 Task: Send an email with the signature Isaiah Carter with the subject Request for a payment extension and the message I need your assistance in finalizing the scope of the project. from softage.5@softage.net to softage.3@softage.net and move the email from Sent Items to the folder Christmas lists
Action: Mouse moved to (666, 89)
Screenshot: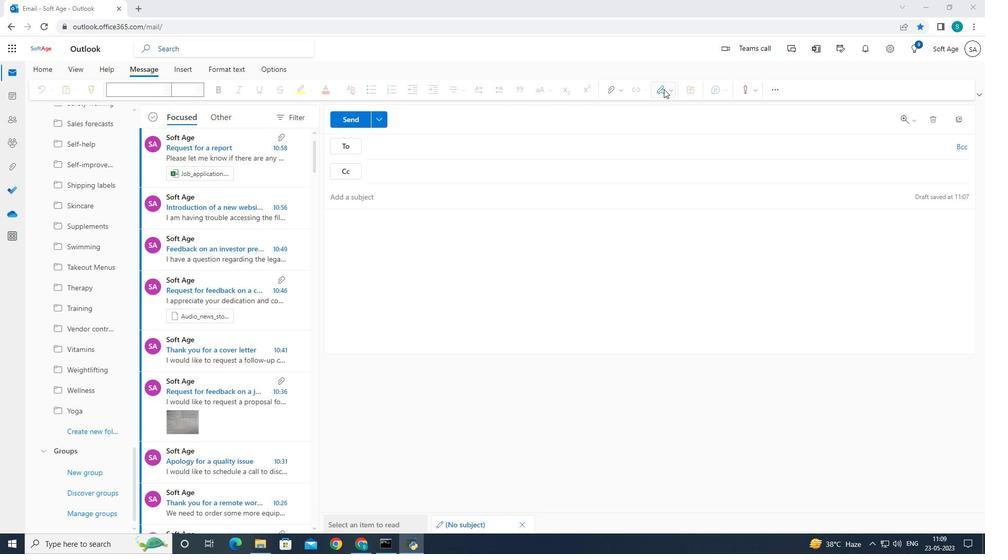 
Action: Mouse pressed left at (666, 89)
Screenshot: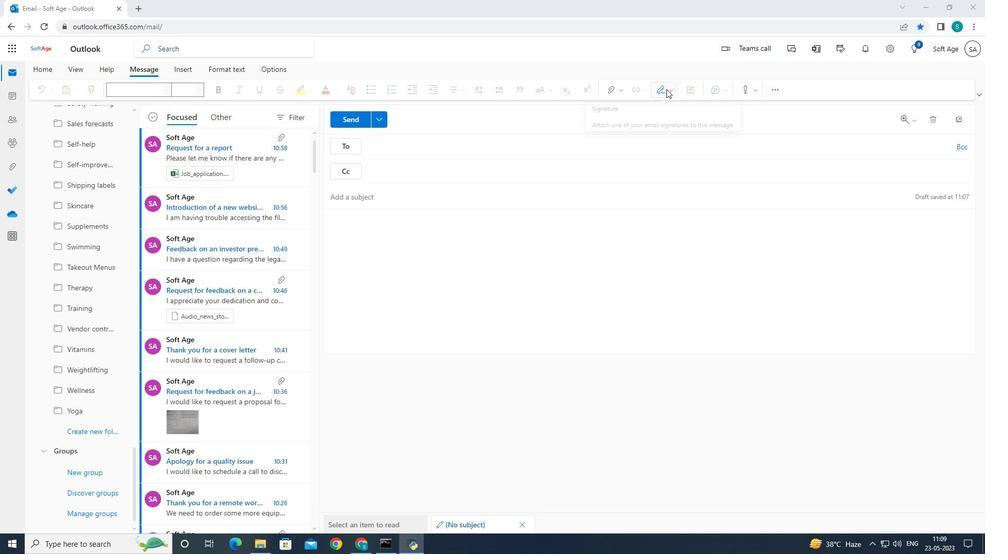 
Action: Mouse moved to (647, 133)
Screenshot: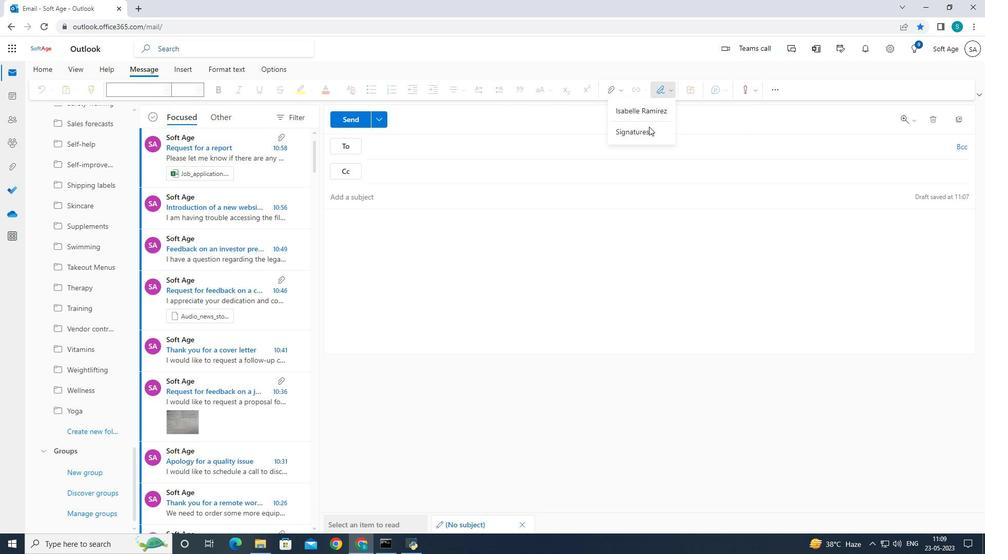 
Action: Mouse pressed left at (647, 133)
Screenshot: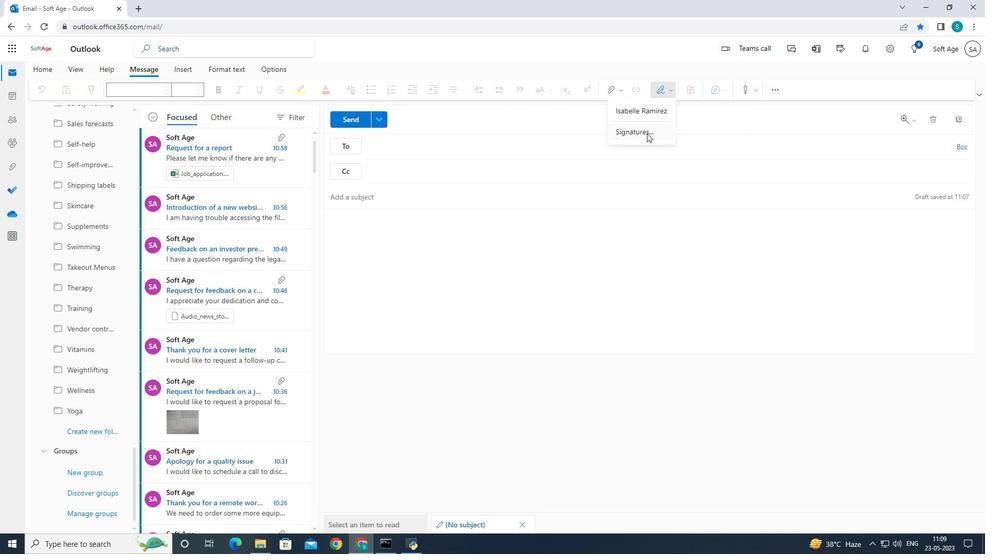 
Action: Mouse moved to (645, 168)
Screenshot: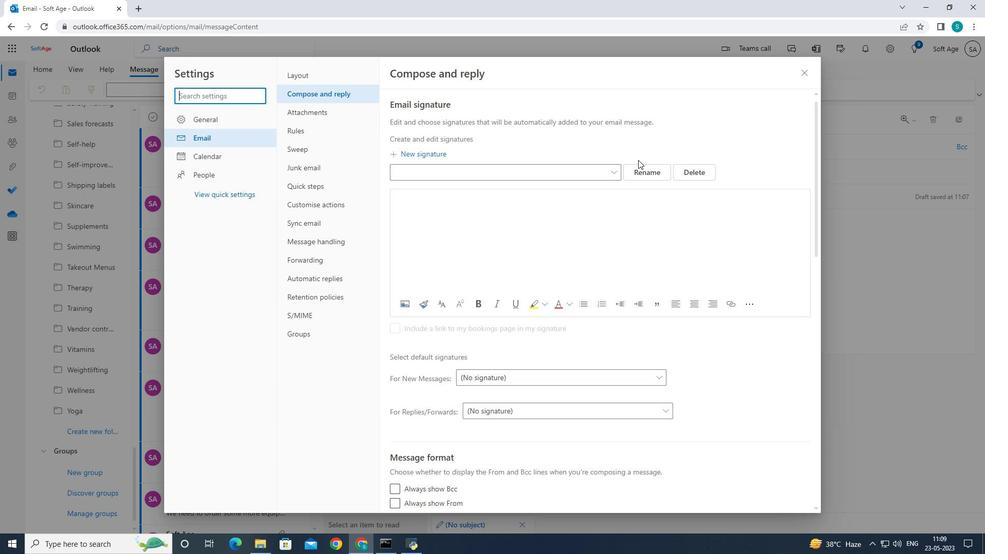 
Action: Mouse pressed left at (645, 168)
Screenshot: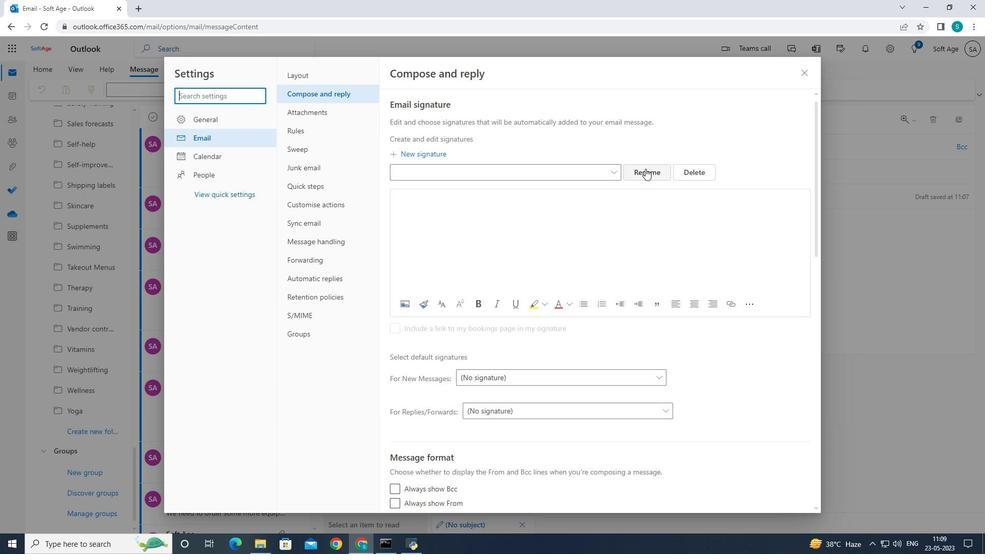 
Action: Mouse moved to (586, 173)
Screenshot: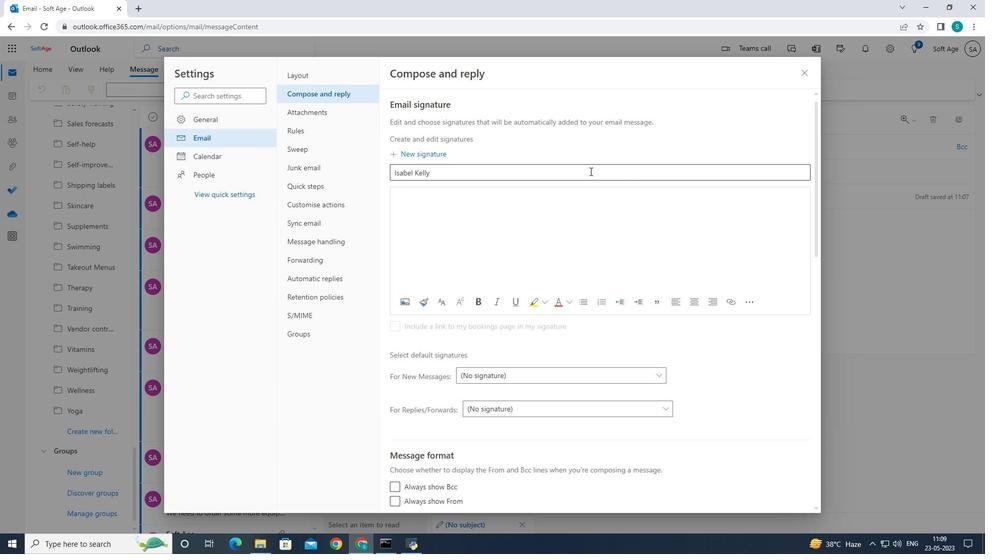 
Action: Mouse pressed left at (586, 173)
Screenshot: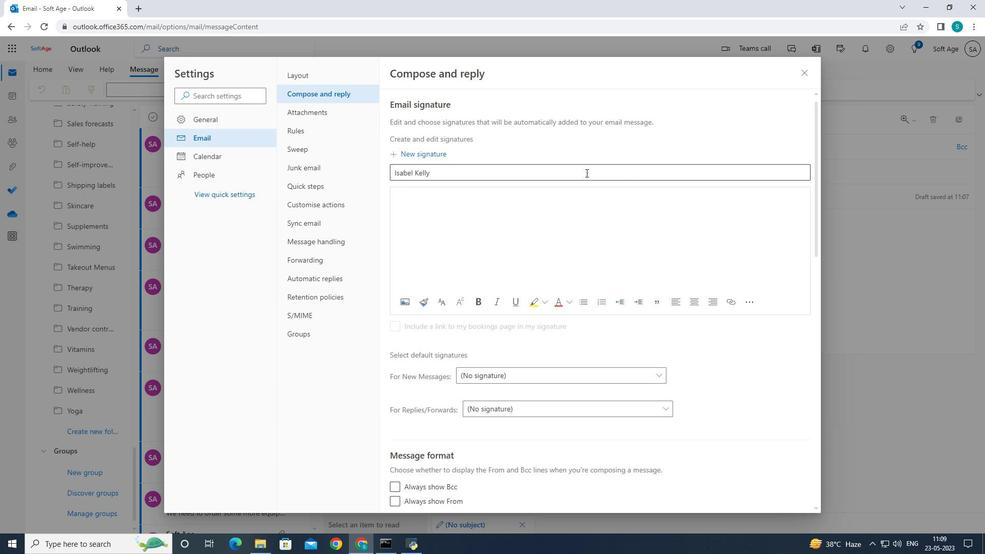 
Action: Key pressed <Key.backspace><Key.backspace><Key.backspace><Key.backspace><Key.backspace><Key.backspace><Key.backspace><Key.backspace><Key.backspace><Key.backspace><Key.backspace><Key.backspace><Key.backspace><Key.backspace><Key.backspace><Key.backspace><Key.backspace><Key.backspace><Key.backspace><Key.backspace><Key.caps_lock><Key.caps_lock><Key.caps_lock><Key.caps_lock>i<Key.backspace><Key.caps_lock>ISAIAH<Key.space><Key.caps_lock>carter<Key.left><Key.left><Key.left><Key.left><Key.left><Key.backspace><Key.caps_lock>C<Key.caps_lock><Key.left><Key.left><Key.backspace><Key.backspace><Key.backspace><Key.backspace><Key.backspace>saiah
Screenshot: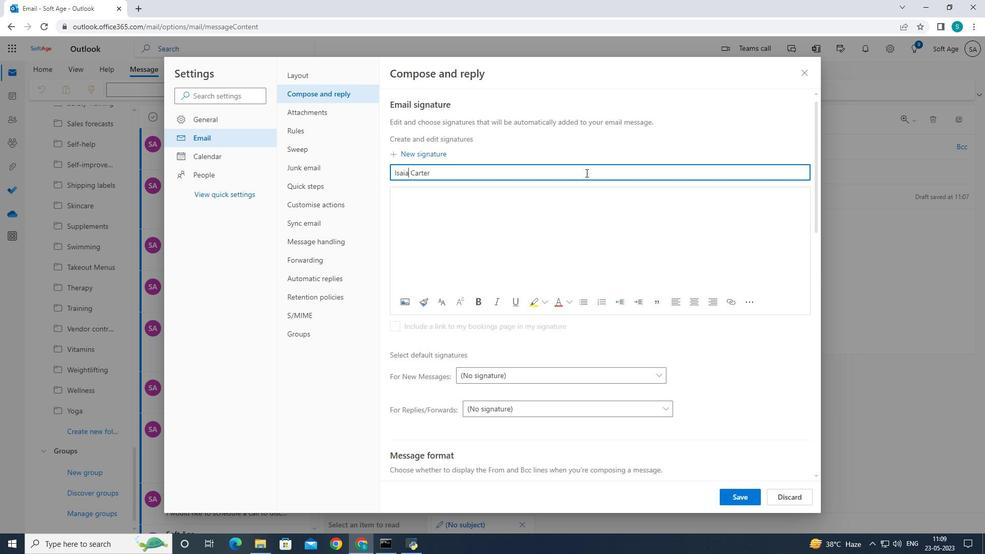 
Action: Mouse moved to (510, 226)
Screenshot: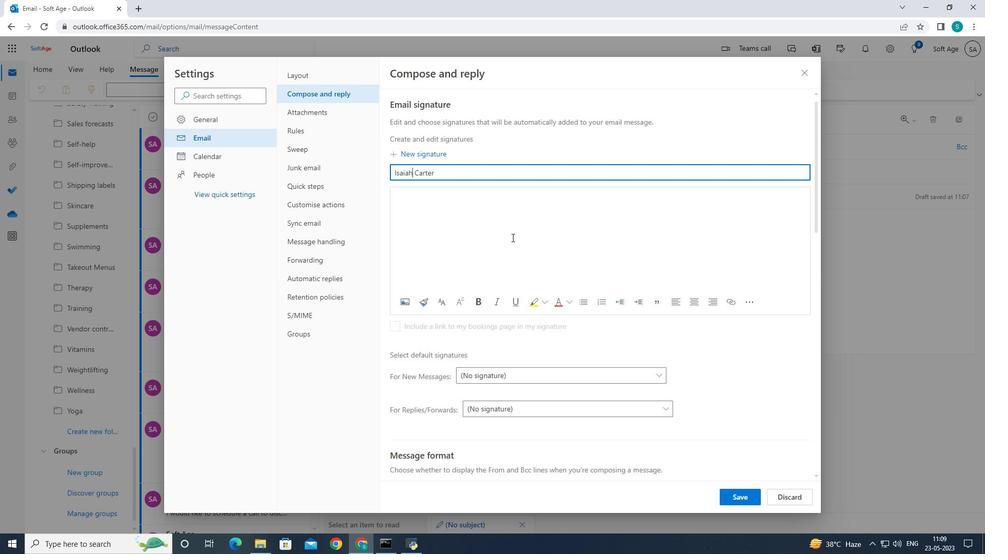 
Action: Mouse pressed left at (510, 226)
Screenshot: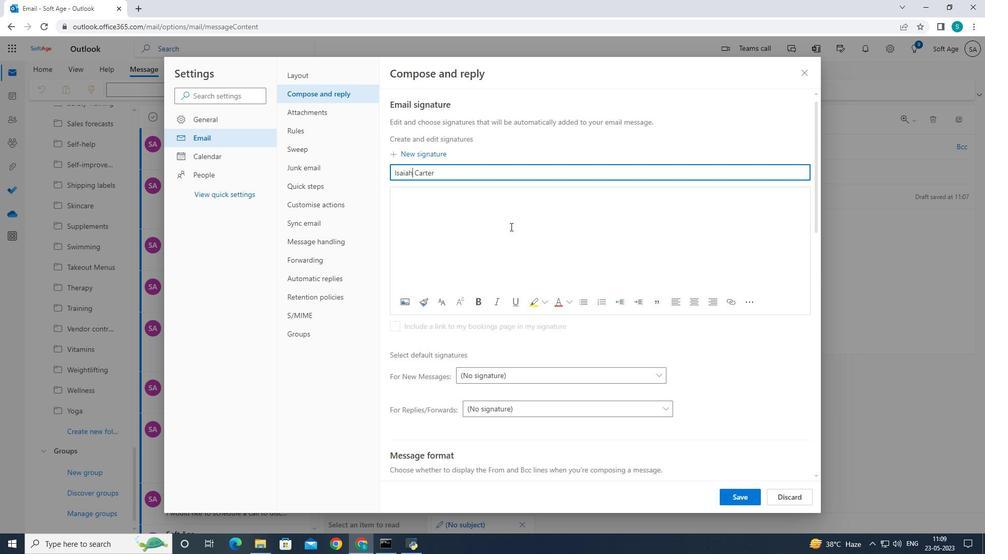 
Action: Mouse moved to (531, 213)
Screenshot: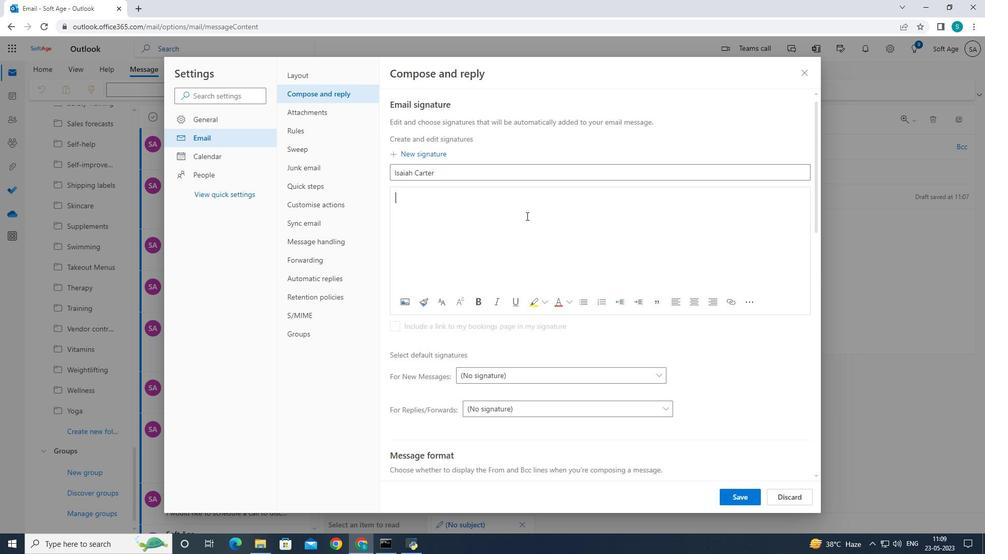 
Action: Key pressed <Key.caps_lock>I<Key.caps_lock>saiah<Key.space><Key.caps_lock>C<Key.caps_lock>arter
Screenshot: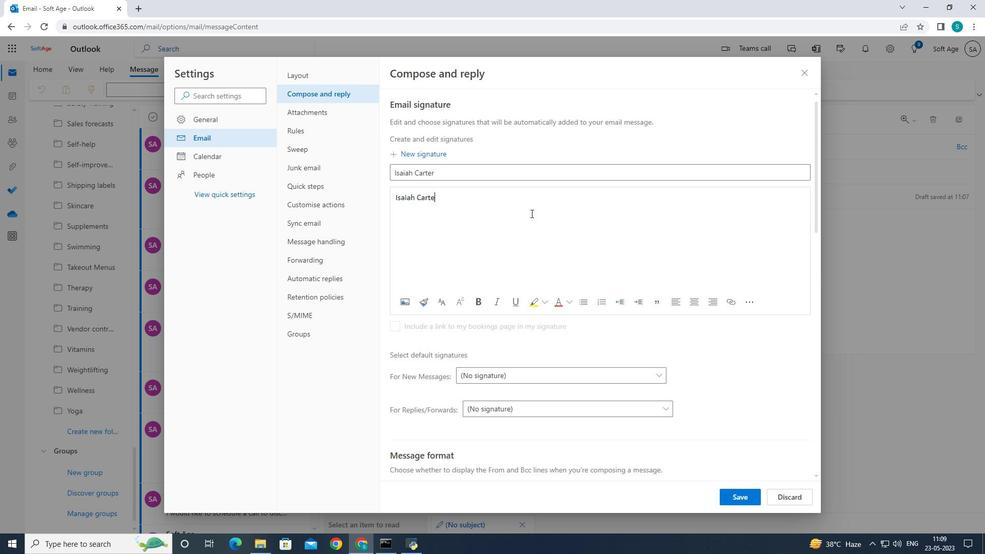 
Action: Mouse moved to (746, 505)
Screenshot: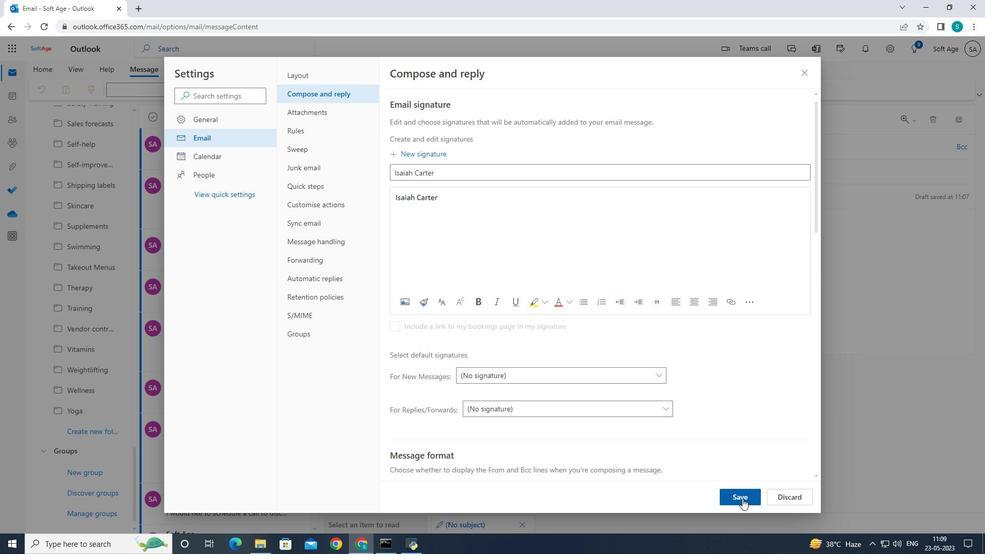 
Action: Mouse pressed left at (746, 505)
Screenshot: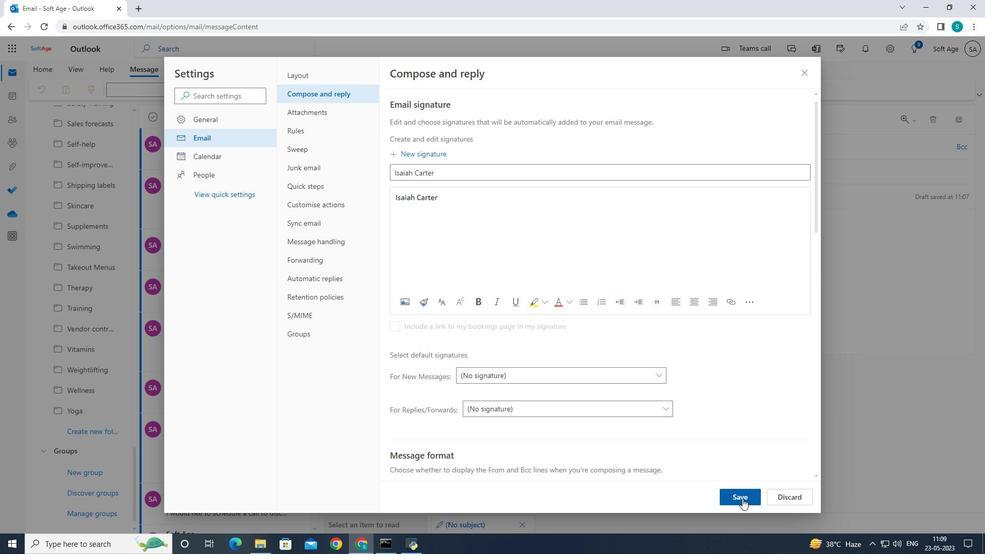 
Action: Mouse moved to (808, 77)
Screenshot: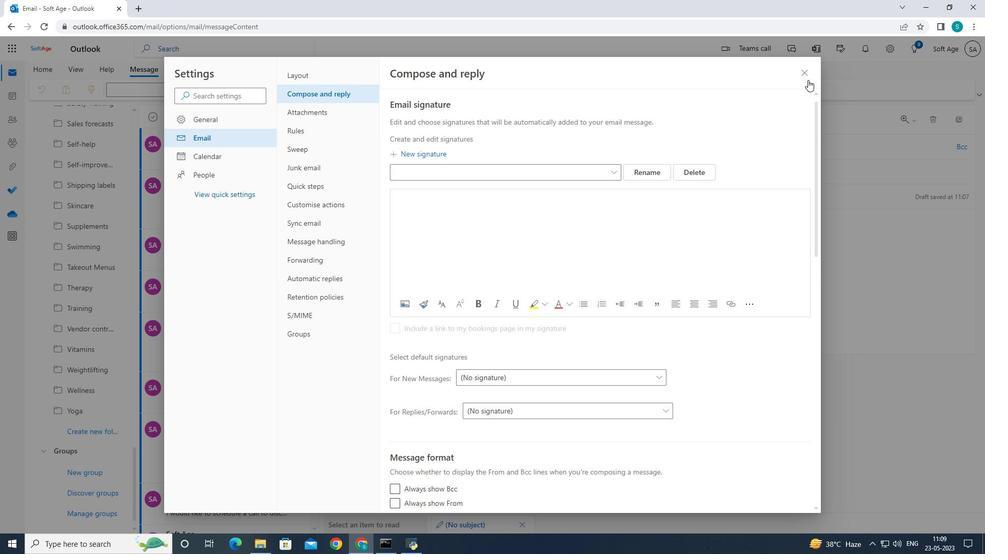 
Action: Mouse pressed left at (808, 77)
Screenshot: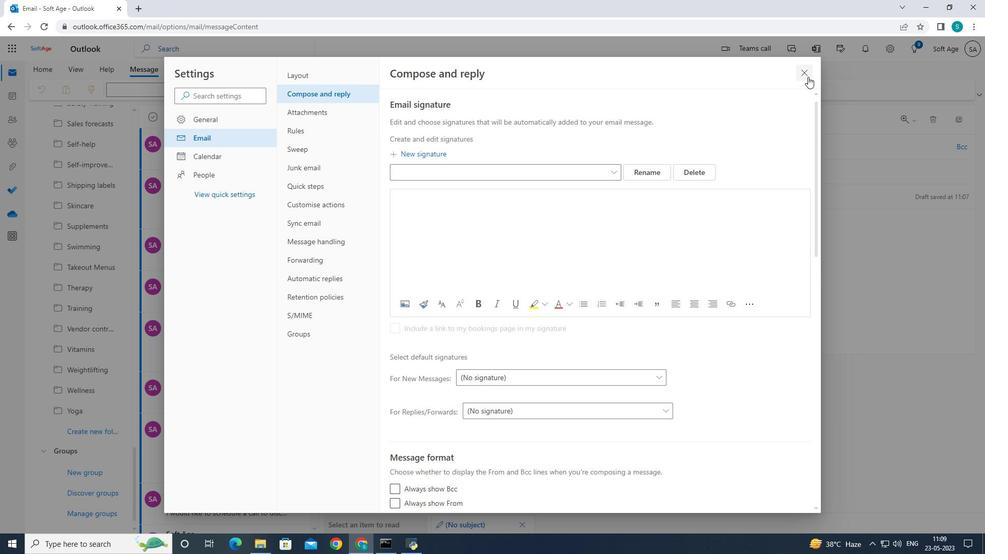 
Action: Mouse moved to (470, 201)
Screenshot: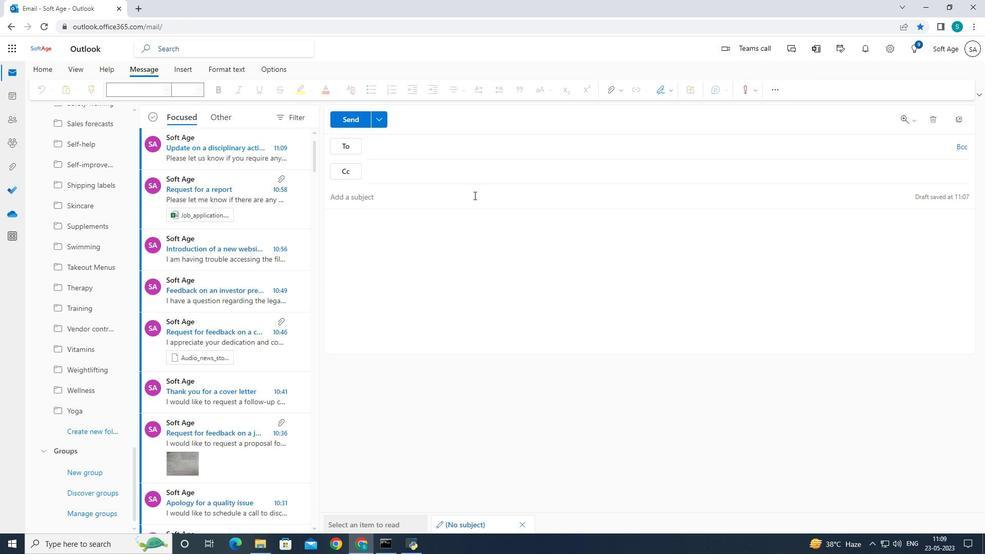 
Action: Mouse pressed left at (470, 201)
Screenshot: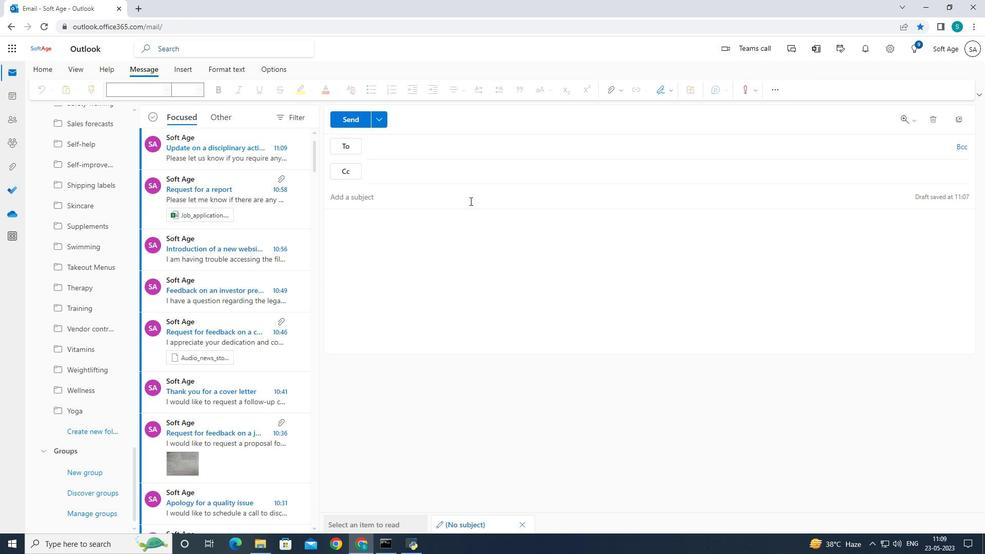 
Action: Mouse moved to (579, 183)
Screenshot: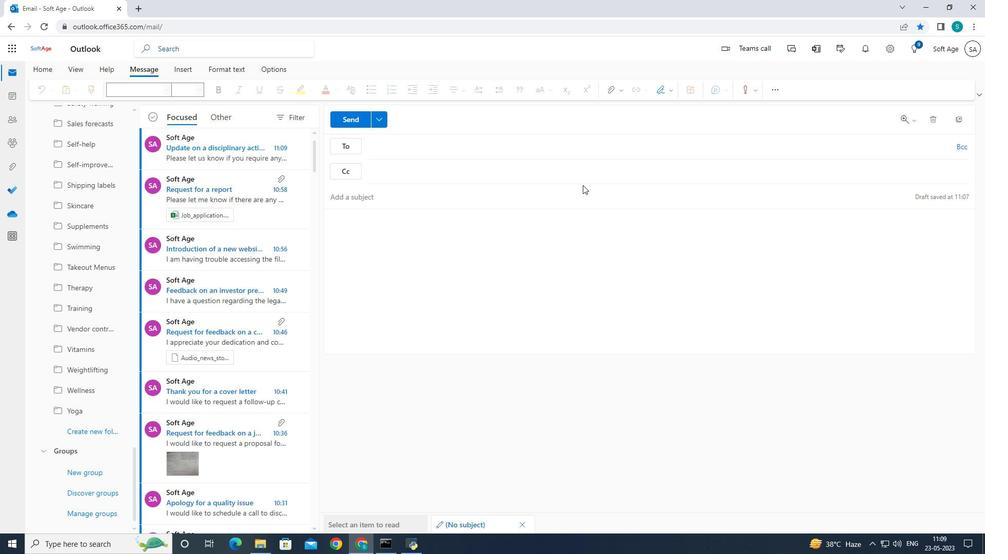 
Action: Key pressed <Key.shift>Request<Key.space>for<Key.space>a<Key.space>payment<Key.space>extenso<Key.backspace>ion<Key.space>
Screenshot: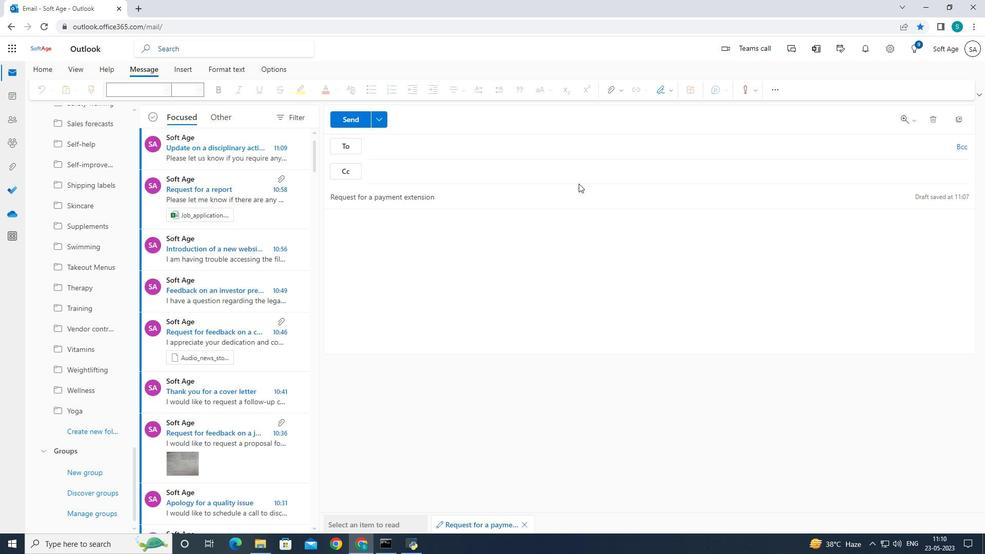 
Action: Mouse moved to (499, 227)
Screenshot: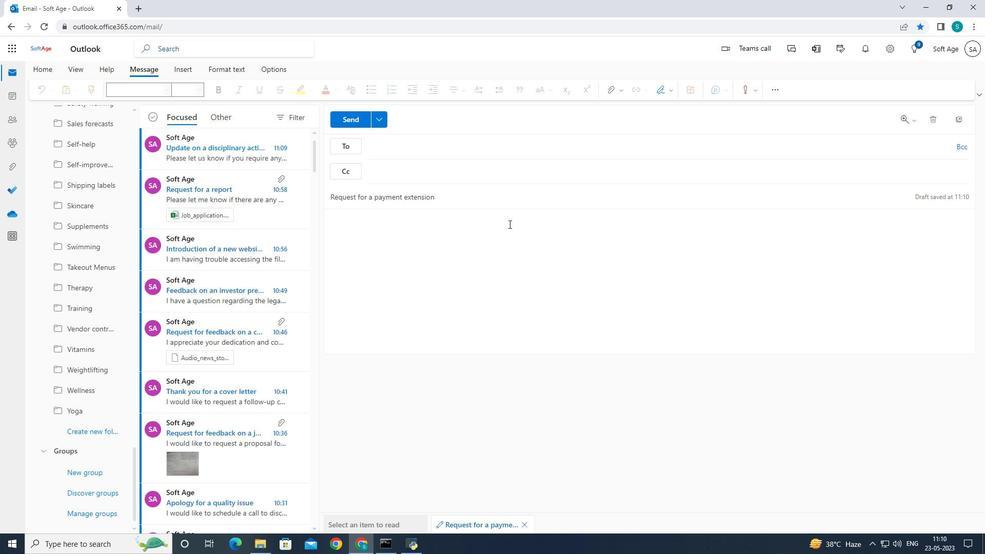 
Action: Mouse pressed left at (499, 227)
Screenshot: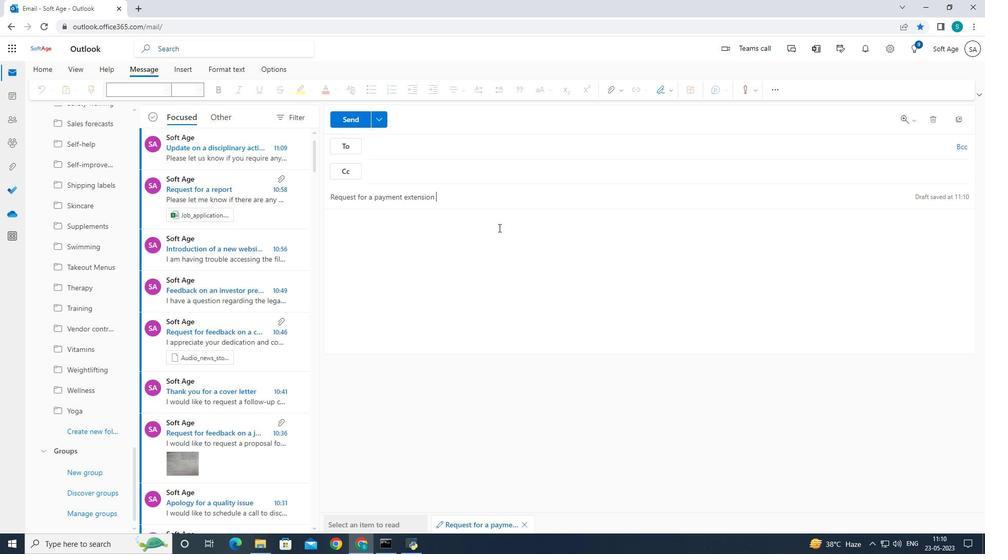 
Action: Mouse moved to (670, 87)
Screenshot: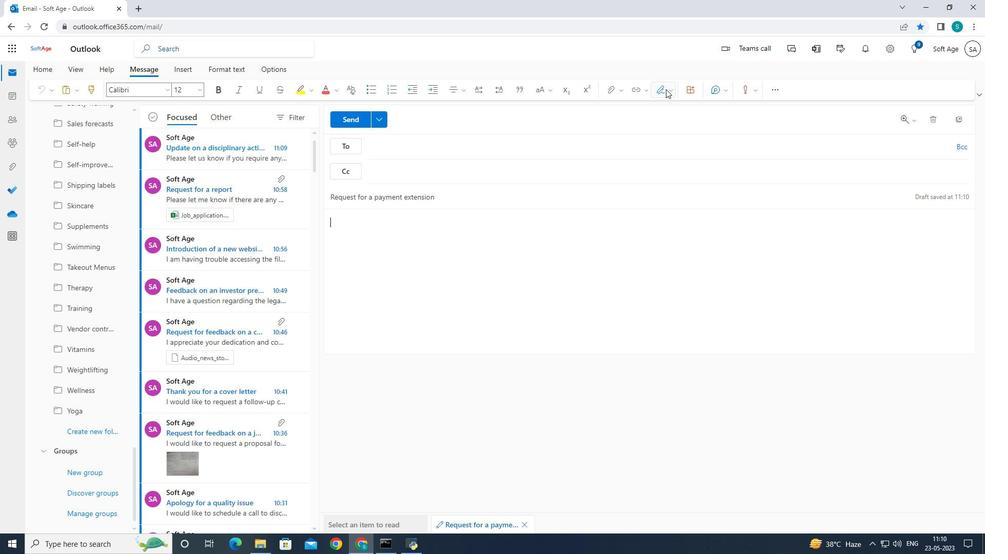 
Action: Mouse pressed left at (670, 87)
Screenshot: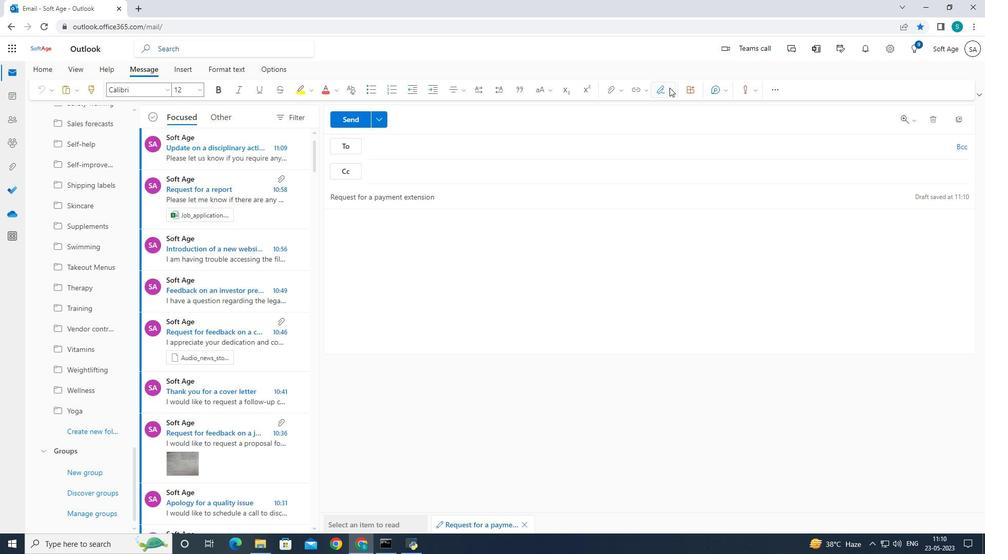 
Action: Mouse moved to (649, 115)
Screenshot: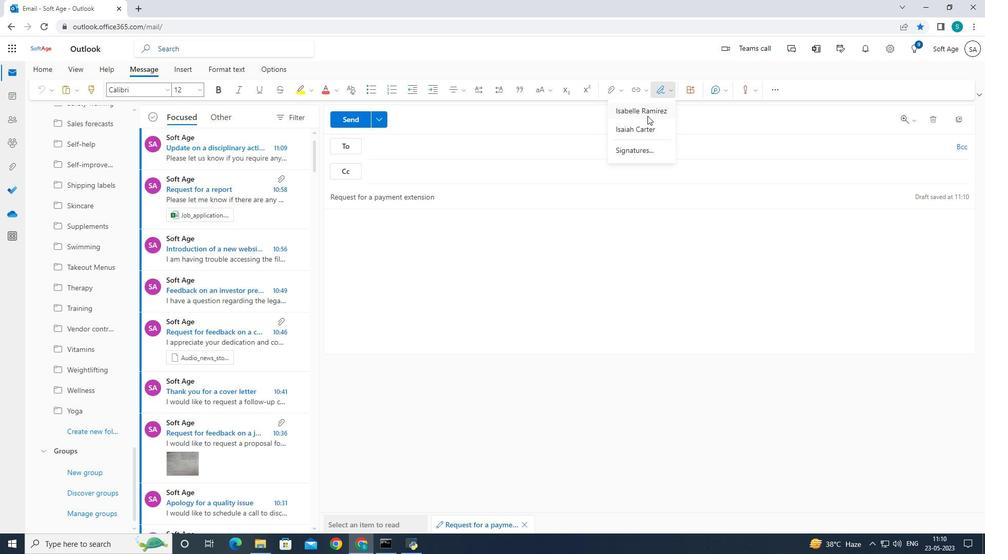 
Action: Mouse pressed left at (649, 115)
Screenshot: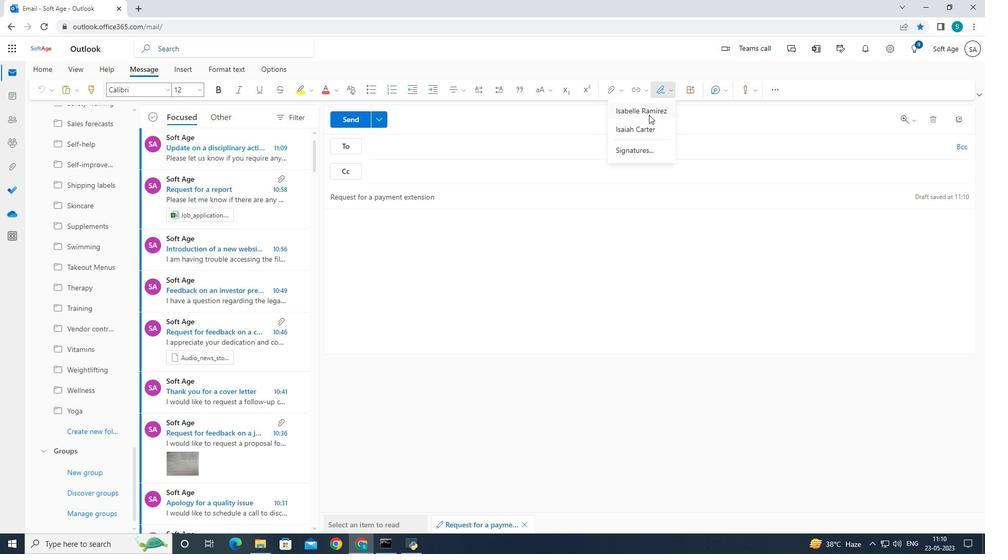 
Action: Mouse moved to (675, 93)
Screenshot: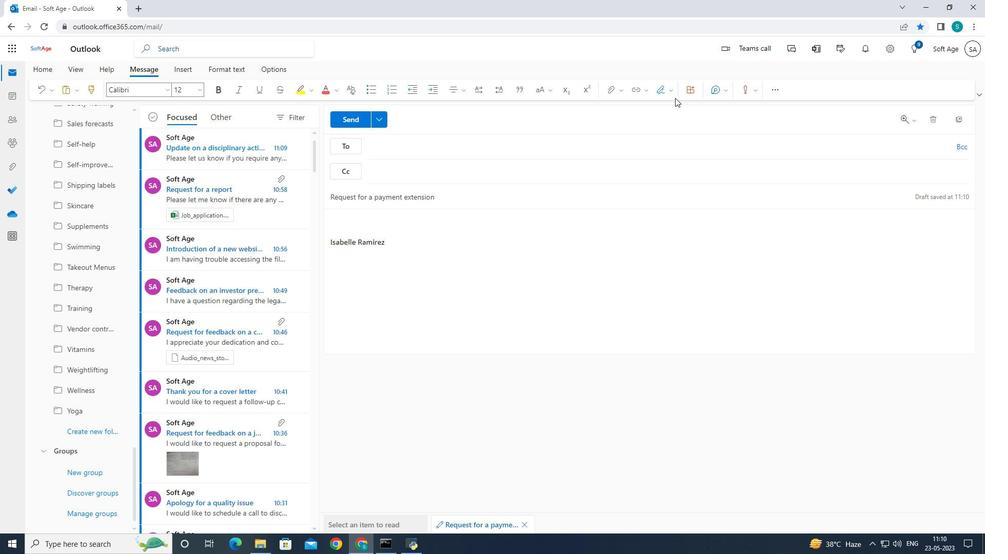 
Action: Mouse pressed left at (675, 93)
Screenshot: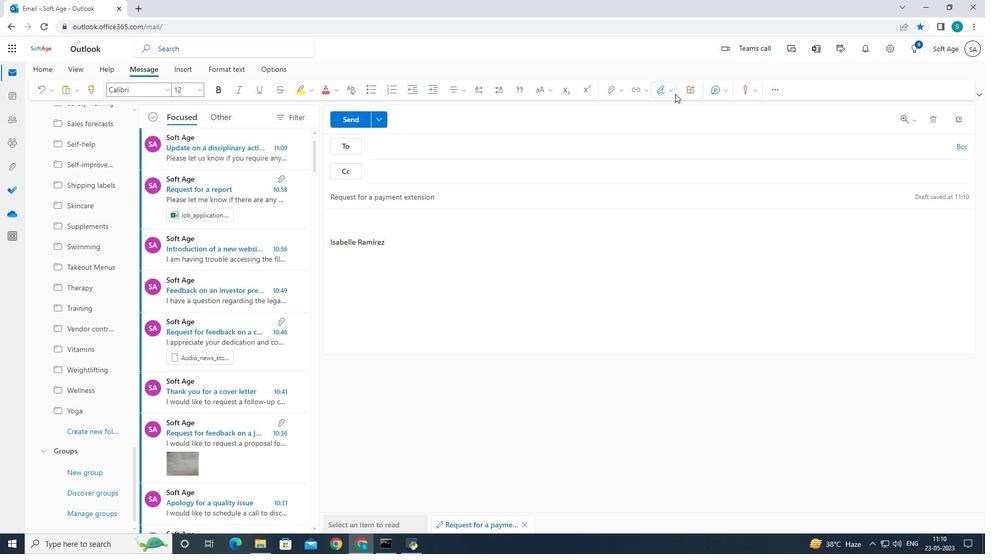 
Action: Mouse moved to (642, 127)
Screenshot: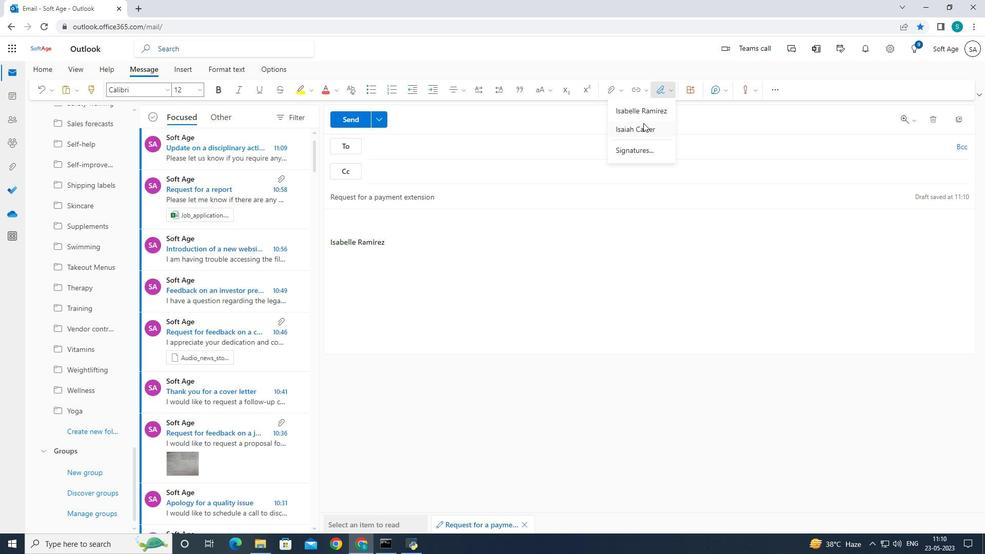 
Action: Mouse pressed left at (642, 127)
Screenshot: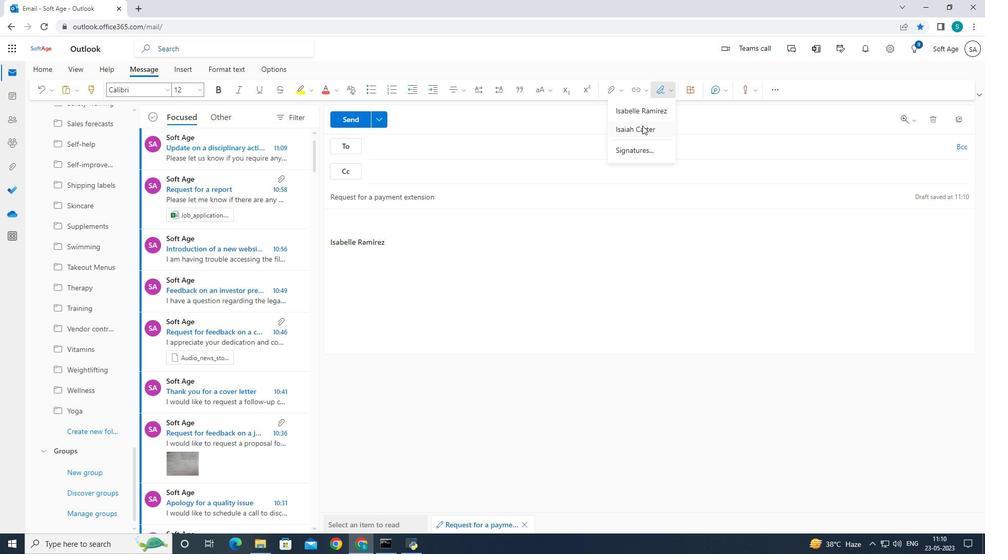 
Action: Mouse moved to (393, 266)
Screenshot: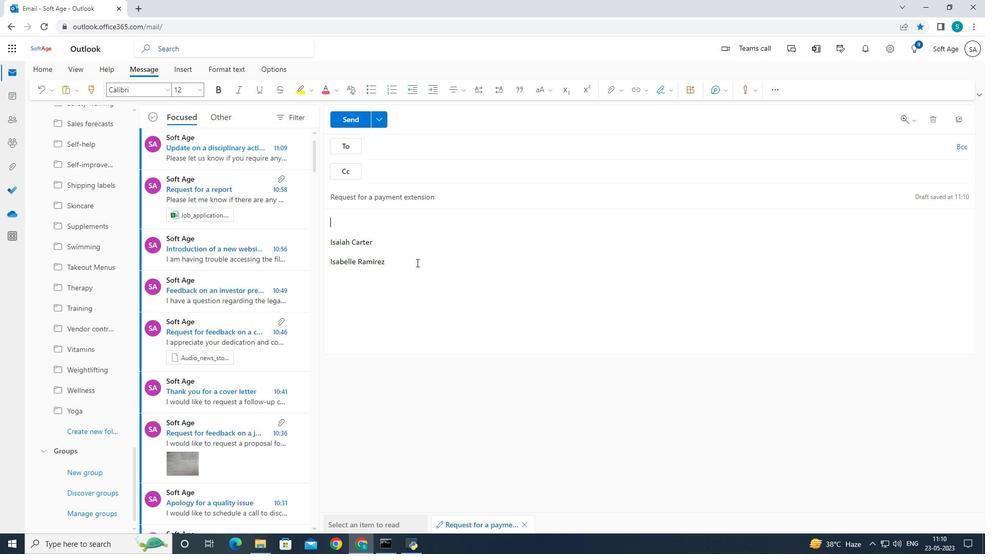 
Action: Mouse pressed left at (393, 266)
Screenshot: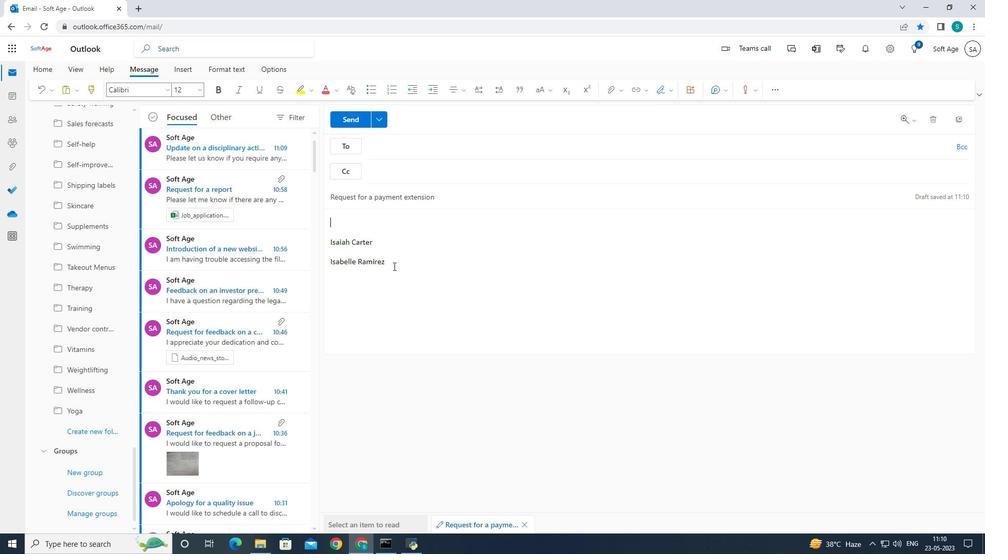 
Action: Mouse moved to (383, 261)
Screenshot: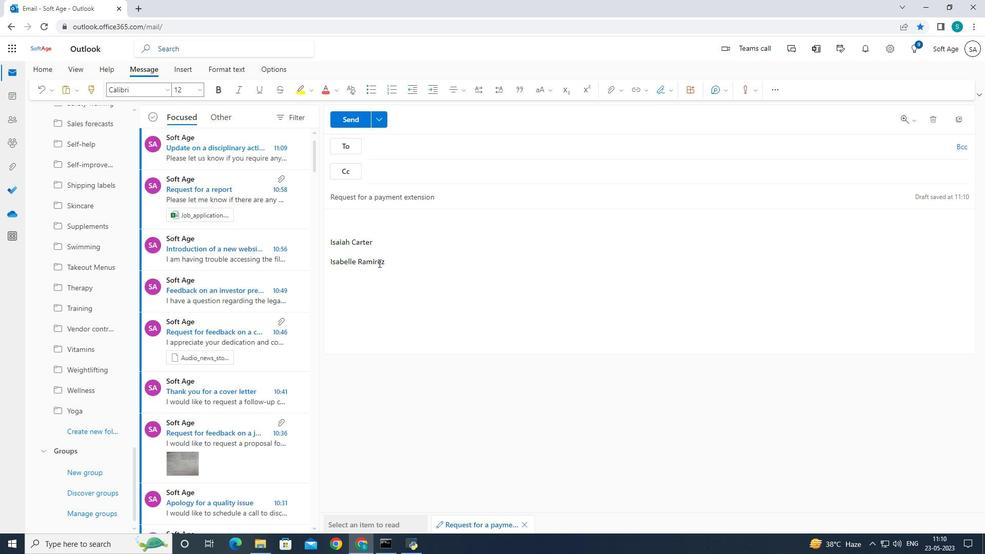 
Action: Mouse pressed left at (383, 261)
Screenshot: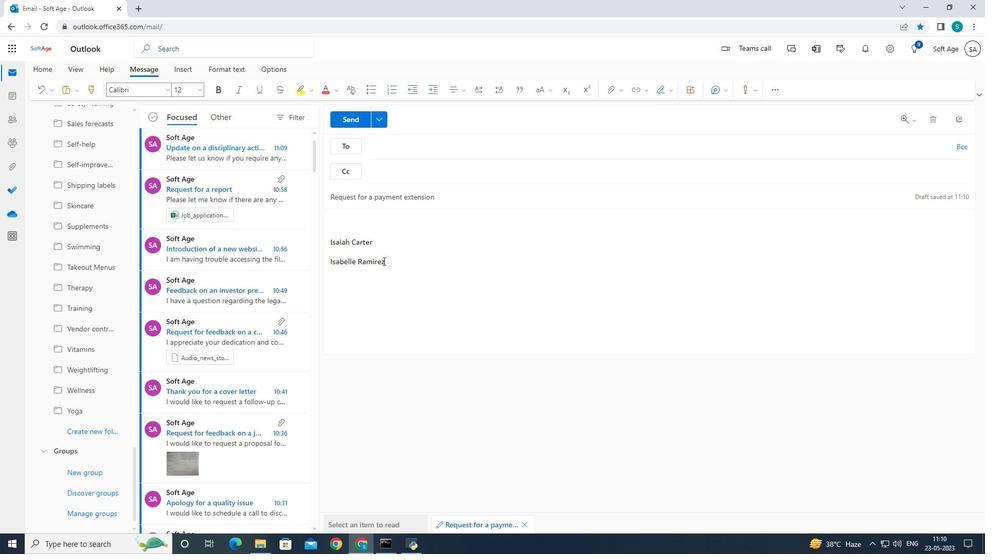 
Action: Mouse moved to (385, 249)
Screenshot: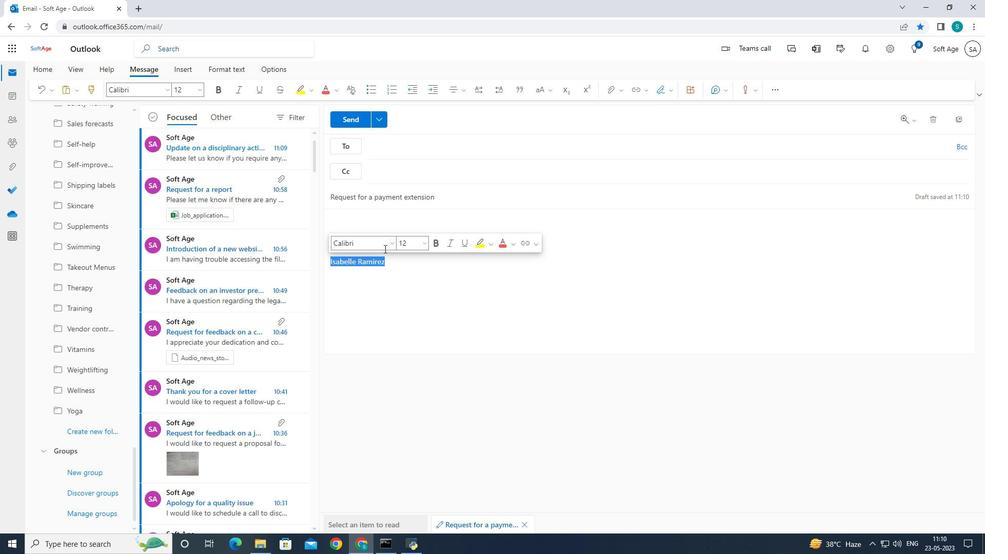 
Action: Key pressed <Key.delete>
Screenshot: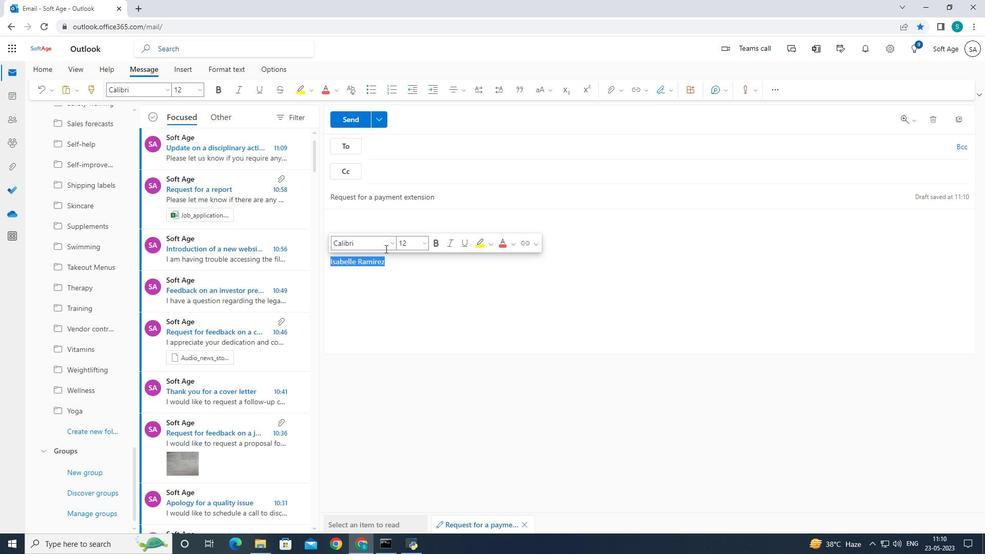 
Action: Mouse moved to (371, 229)
Screenshot: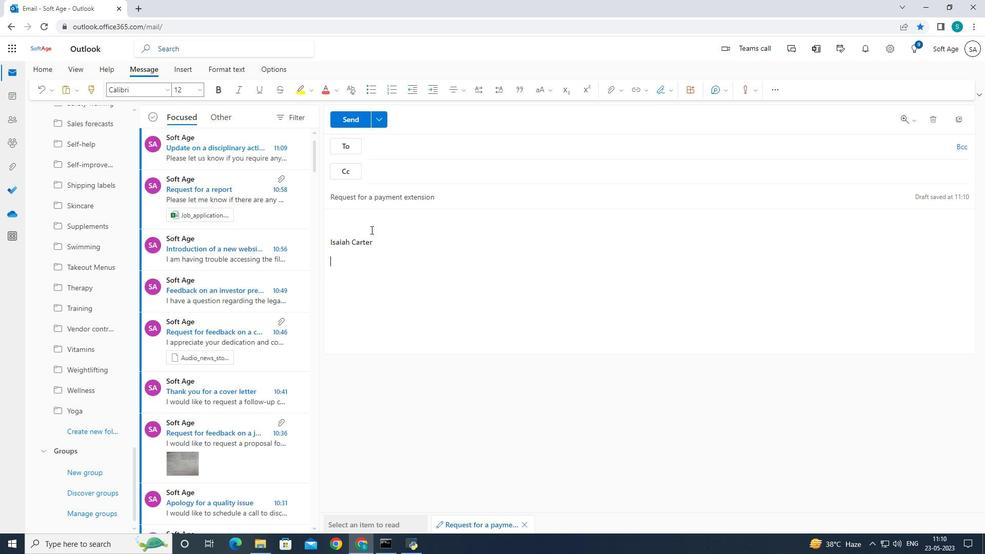 
Action: Mouse pressed left at (371, 229)
Screenshot: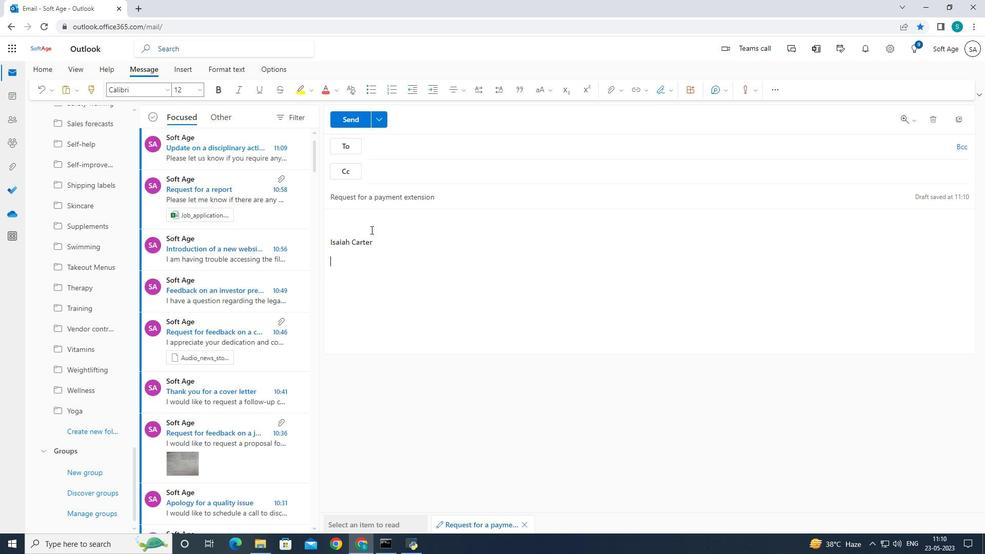 
Action: Mouse moved to (512, 168)
Screenshot: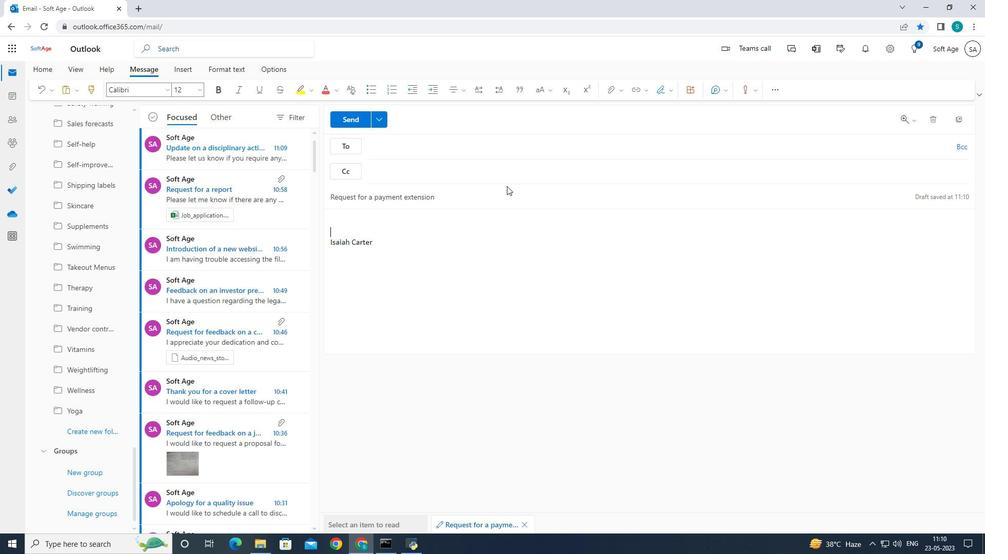 
Action: Key pressed <Key.caps_lock>I<Key.caps_lock>need<Key.space>your<Key.space>assistance<Key.space>in<Key.space>finalizing
Screenshot: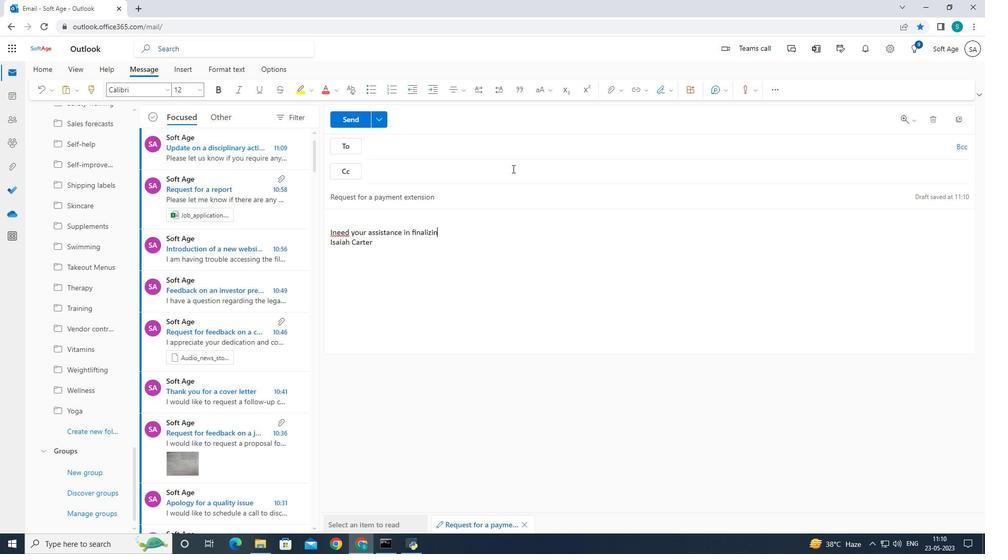 
Action: Mouse moved to (333, 234)
Screenshot: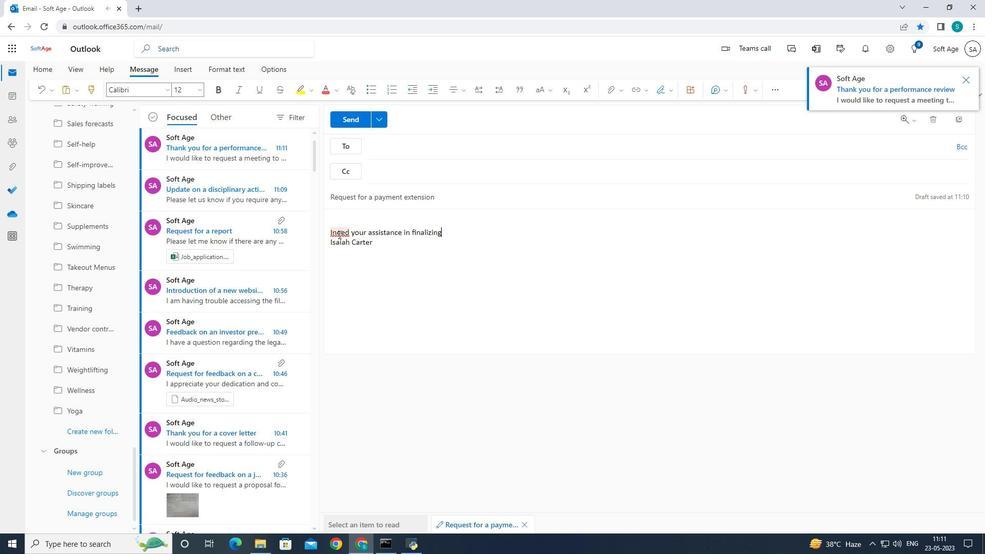 
Action: Mouse pressed left at (333, 234)
Screenshot: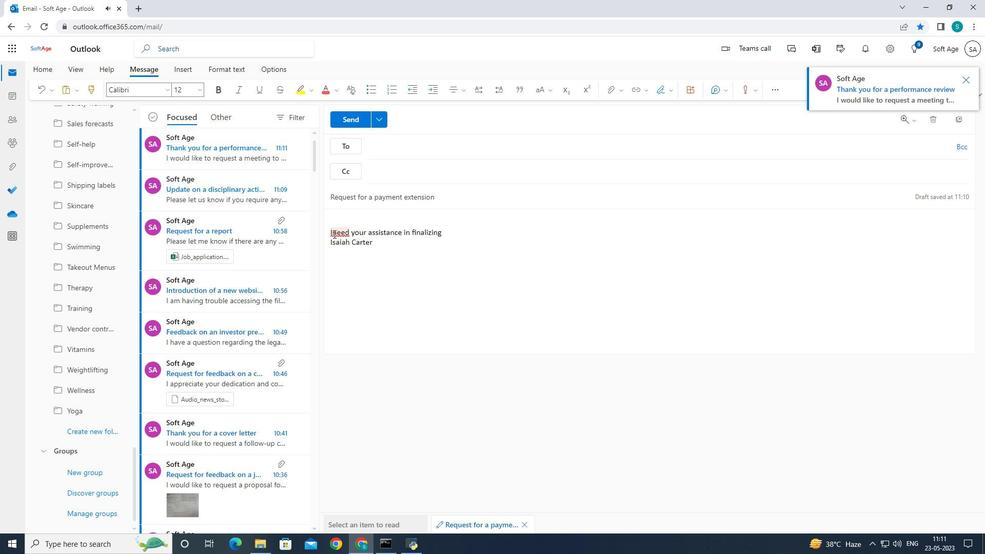 
Action: Mouse moved to (344, 231)
Screenshot: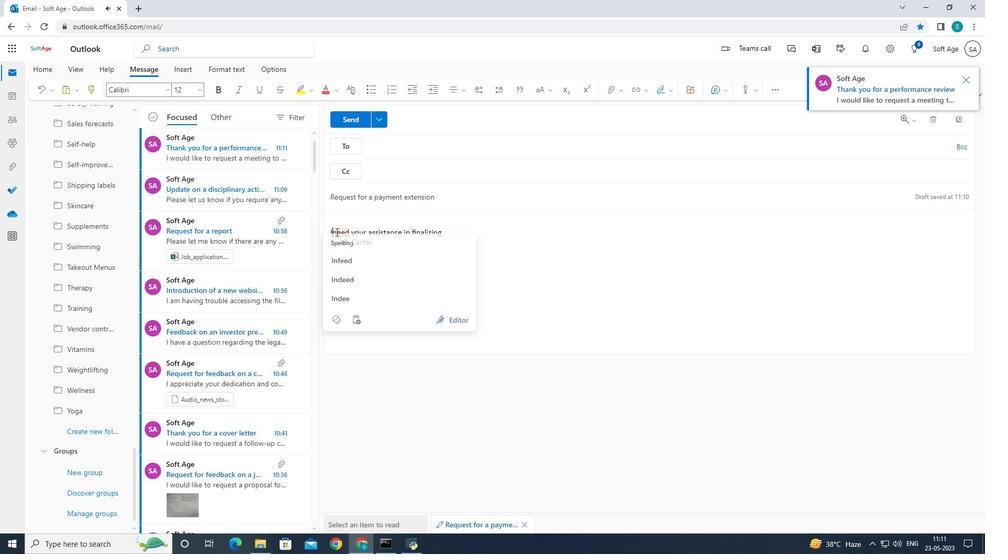 
Action: Key pressed <Key.space>
Screenshot: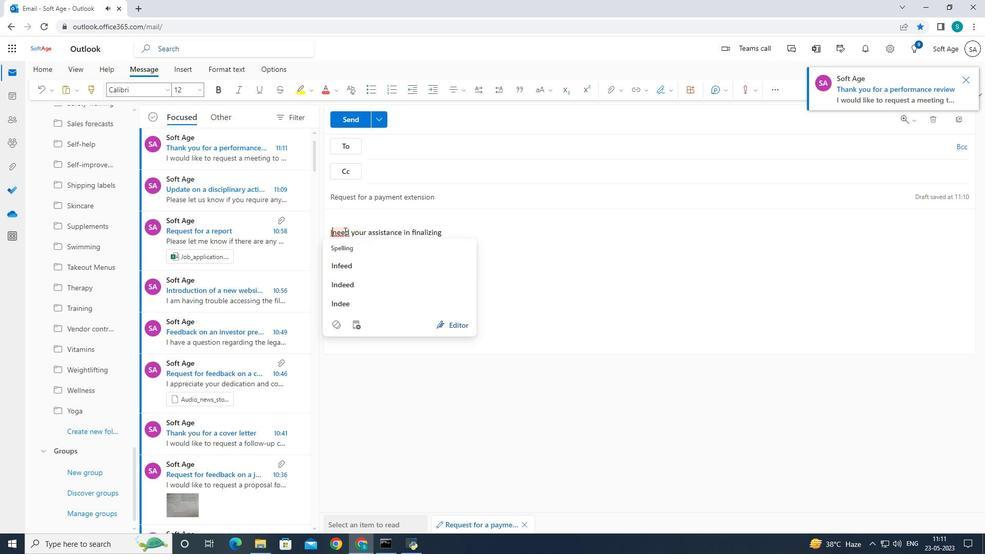 
Action: Mouse moved to (434, 137)
Screenshot: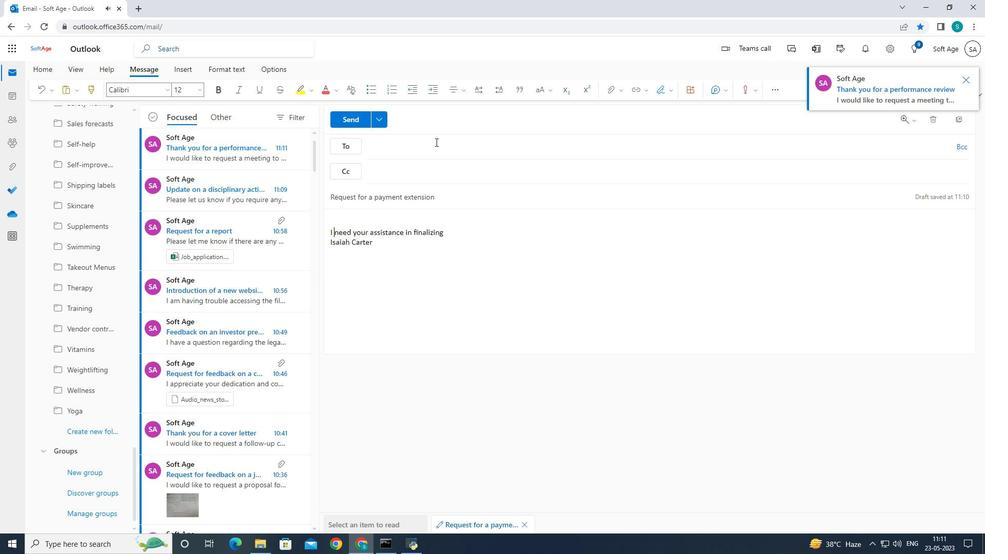 
Action: Mouse pressed left at (434, 137)
Screenshot: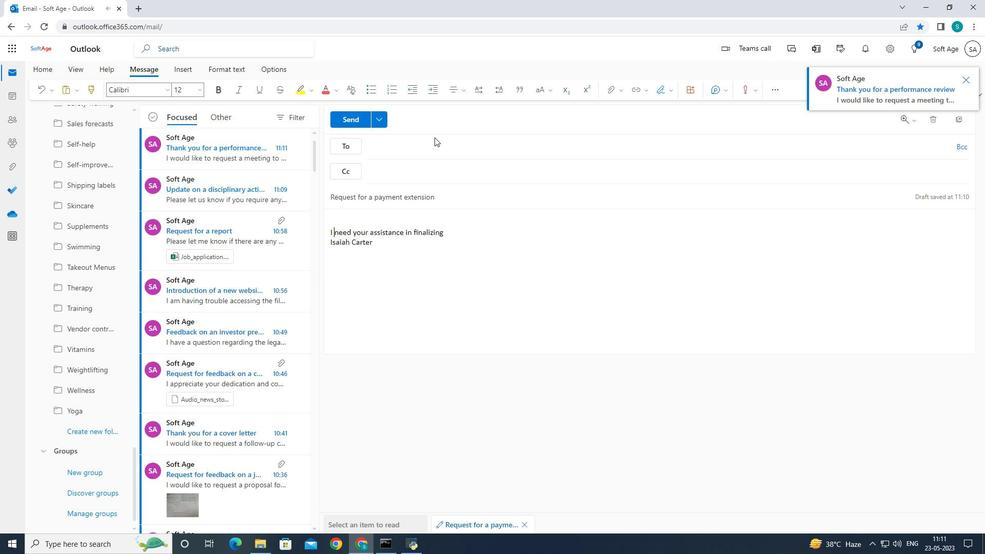 
Action: Mouse moved to (434, 145)
Screenshot: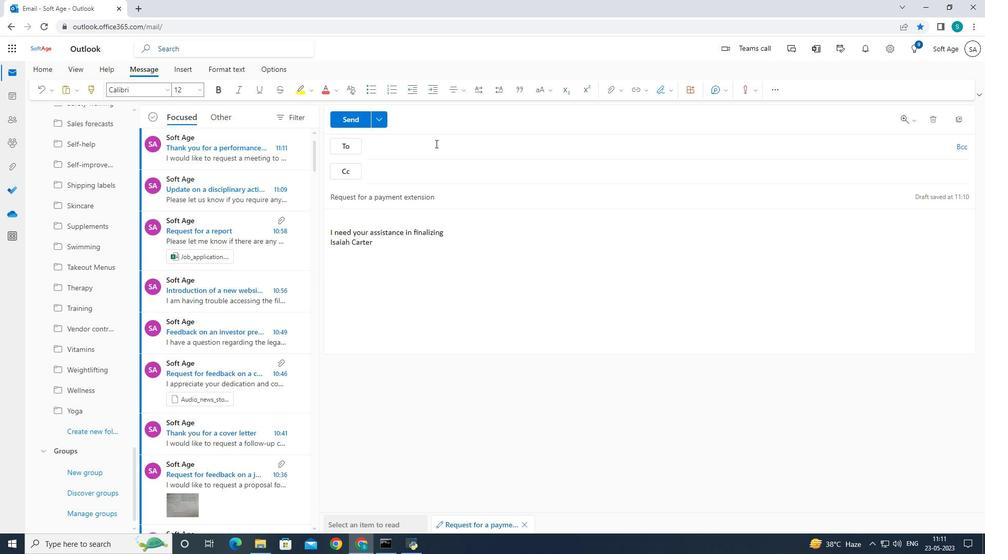 
Action: Mouse pressed left at (434, 145)
Screenshot: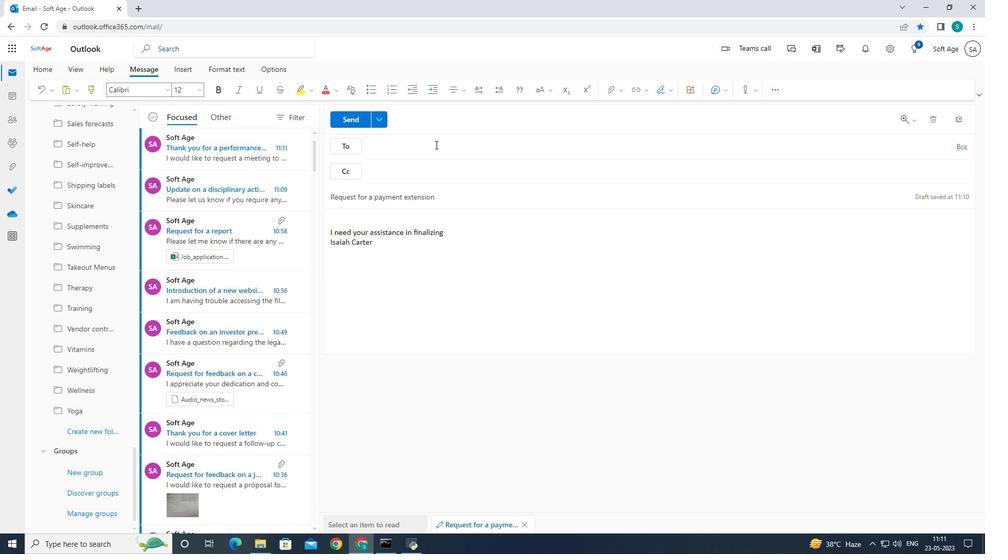 
Action: Mouse moved to (530, 189)
Screenshot: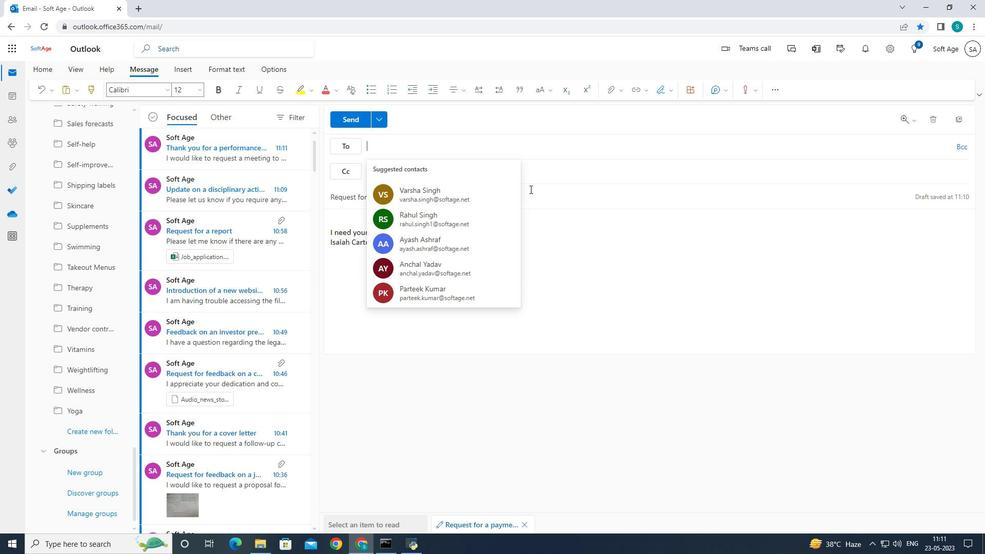 
Action: Key pressed softage.3<Key.shift>@softage.net
Screenshot: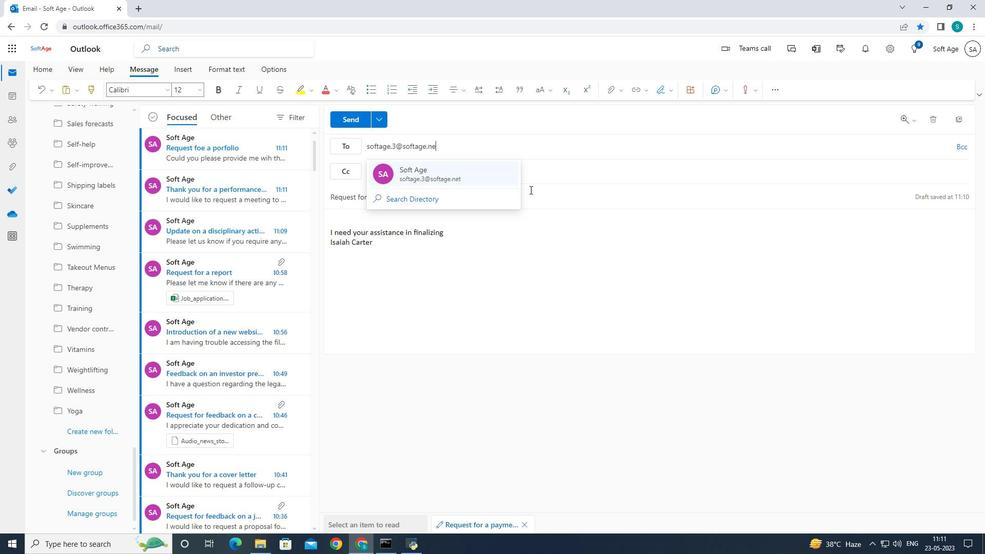 
Action: Mouse moved to (460, 178)
Screenshot: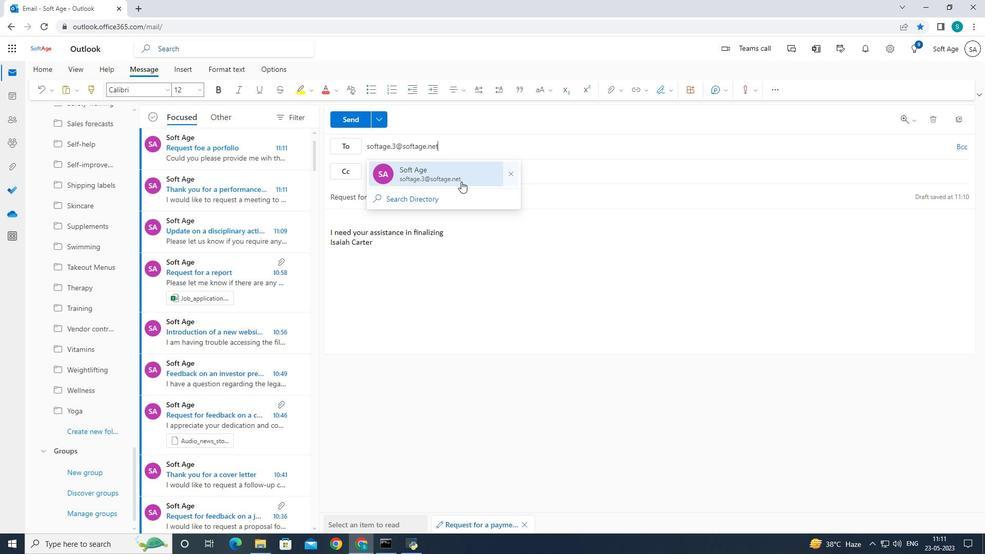 
Action: Mouse pressed left at (460, 178)
Screenshot: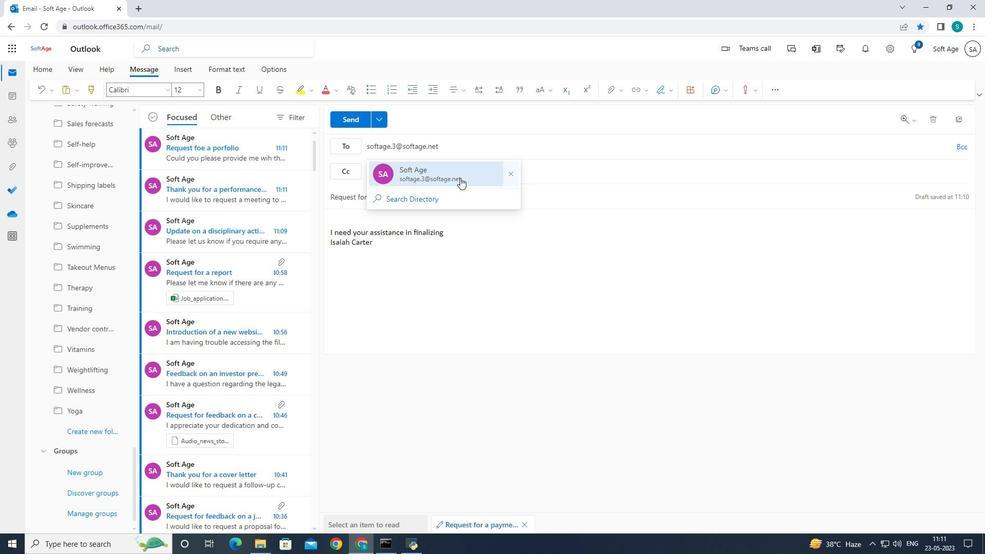 
Action: Mouse moved to (107, 241)
Screenshot: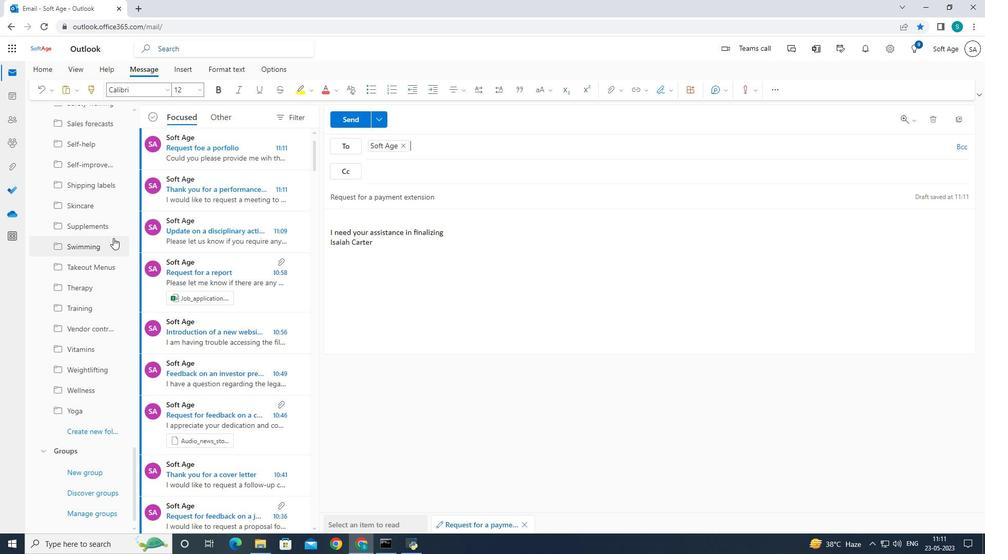 
Action: Mouse scrolled (107, 241) with delta (0, 0)
Screenshot: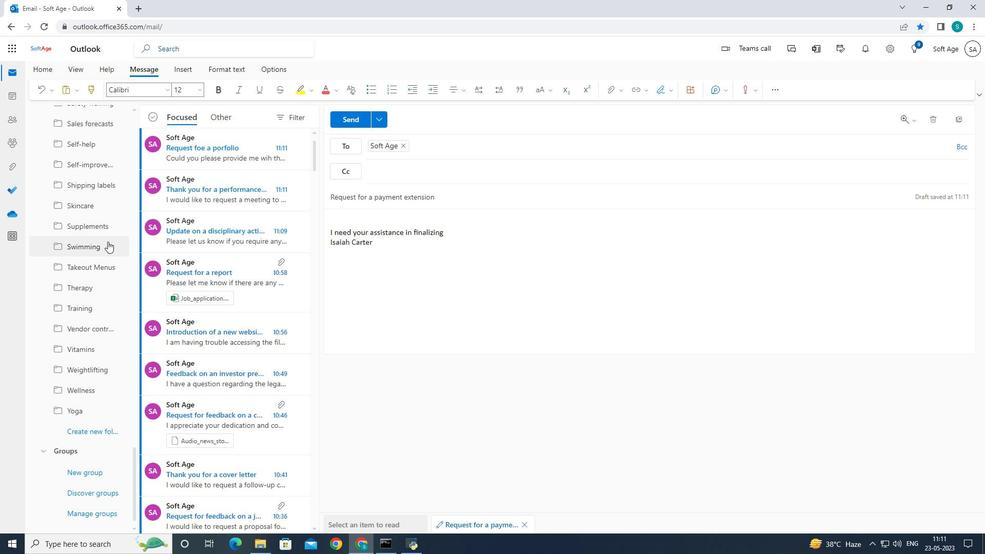 
Action: Mouse scrolled (107, 241) with delta (0, 0)
Screenshot: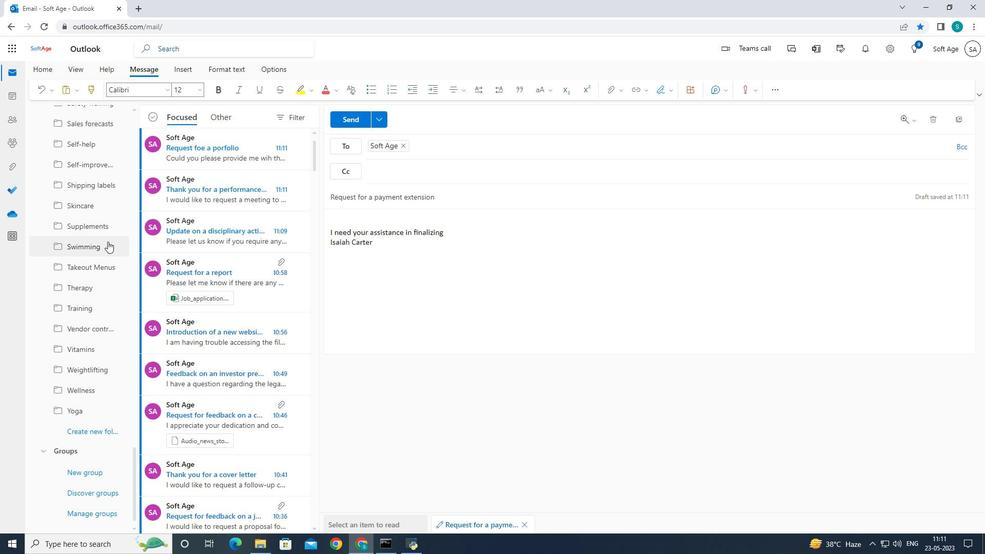 
Action: Mouse scrolled (107, 241) with delta (0, 0)
Screenshot: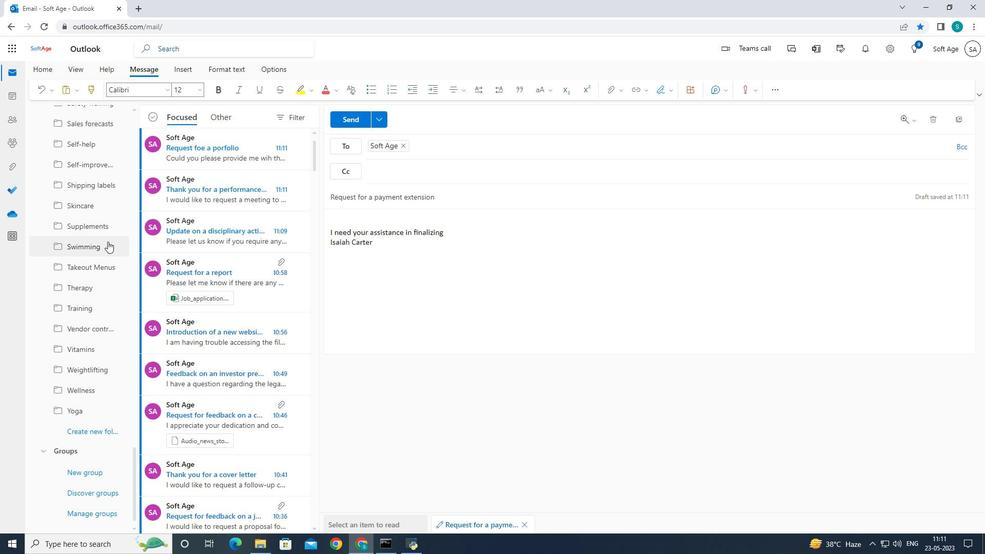 
Action: Mouse scrolled (107, 241) with delta (0, 0)
Screenshot: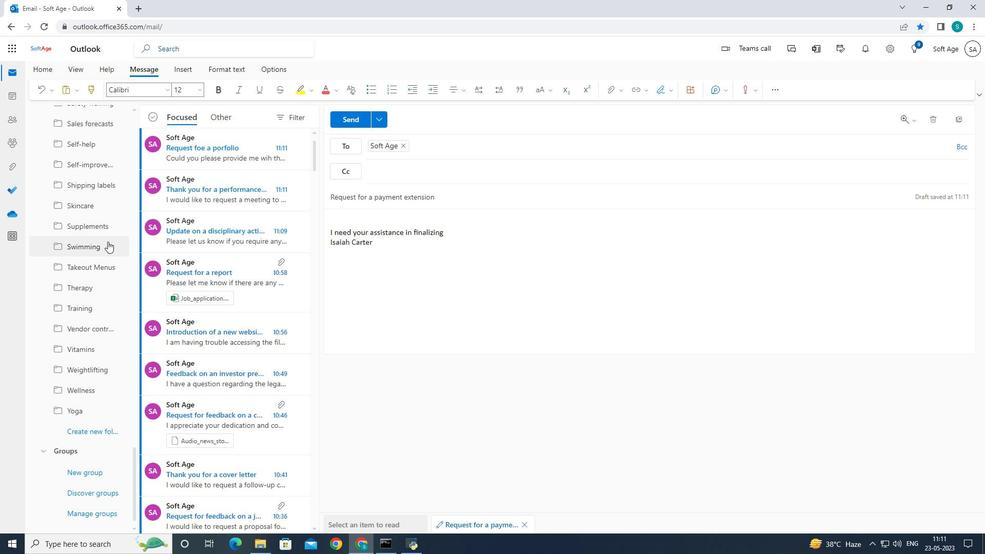 
Action: Mouse scrolled (107, 241) with delta (0, 0)
Screenshot: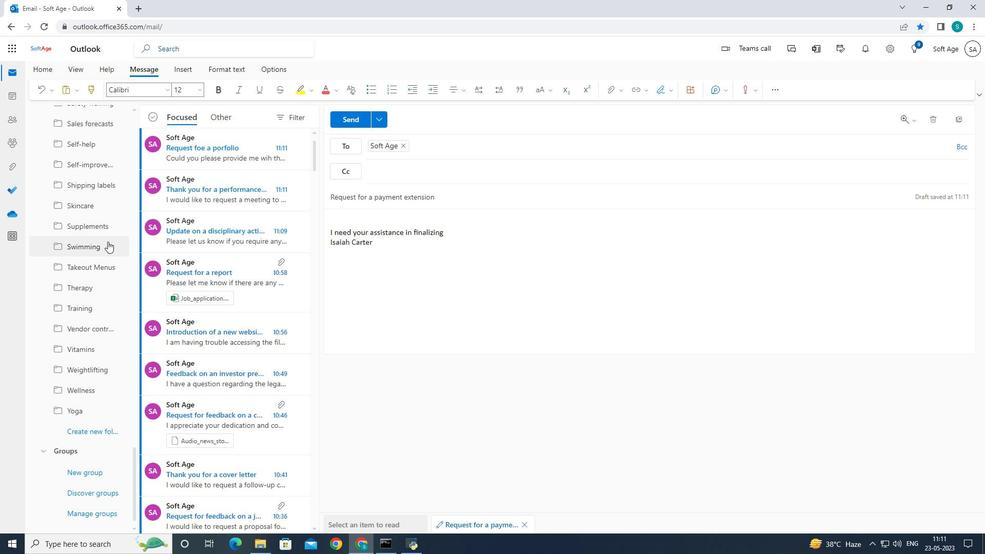 
Action: Mouse scrolled (107, 241) with delta (0, 0)
Screenshot: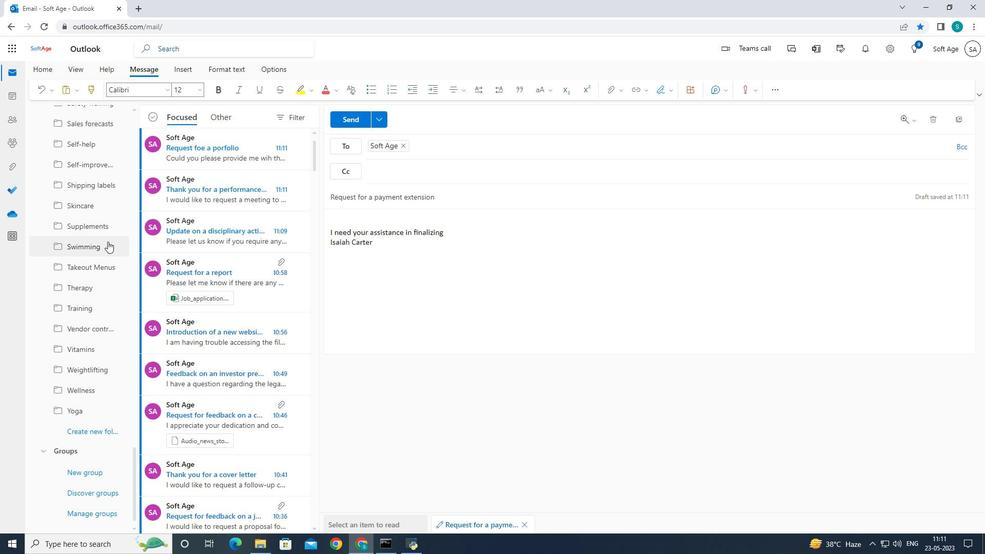 
Action: Mouse scrolled (107, 241) with delta (0, 0)
Screenshot: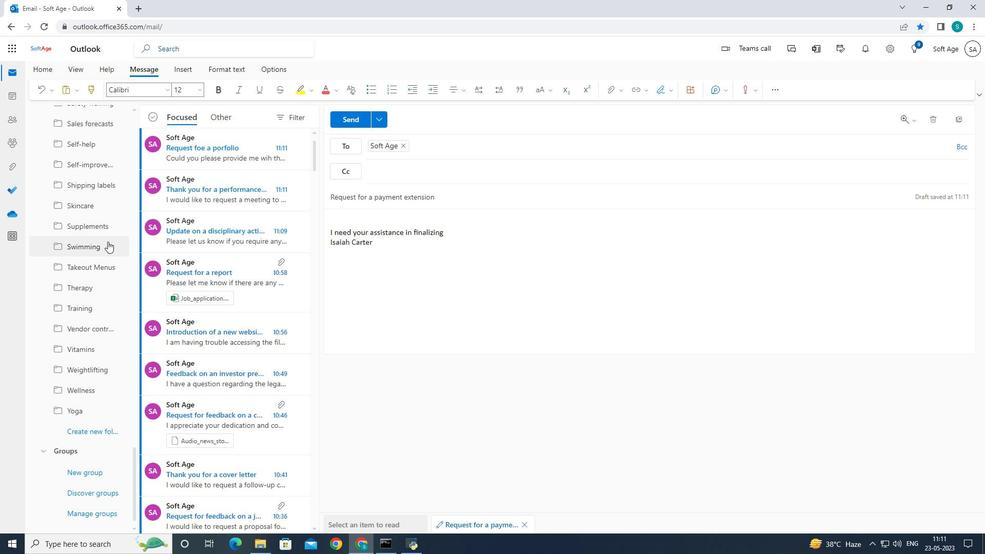 
Action: Mouse scrolled (107, 241) with delta (0, 0)
Screenshot: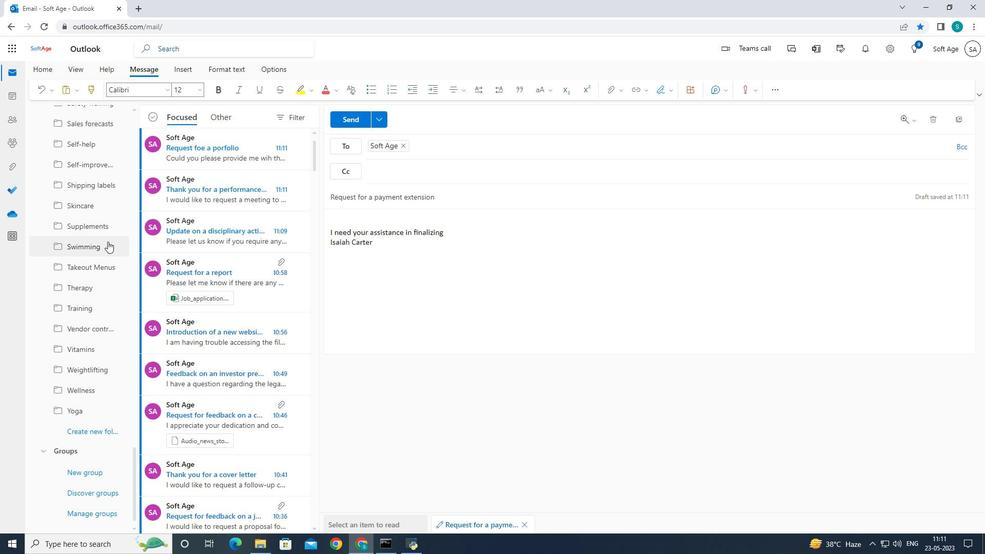 
Action: Mouse moved to (90, 427)
Screenshot: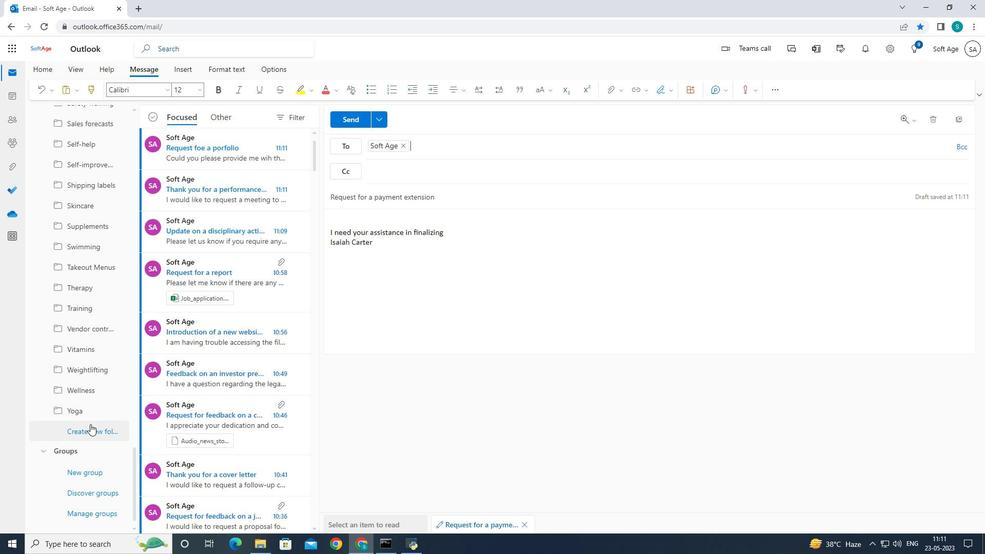 
Action: Mouse pressed left at (90, 427)
Screenshot: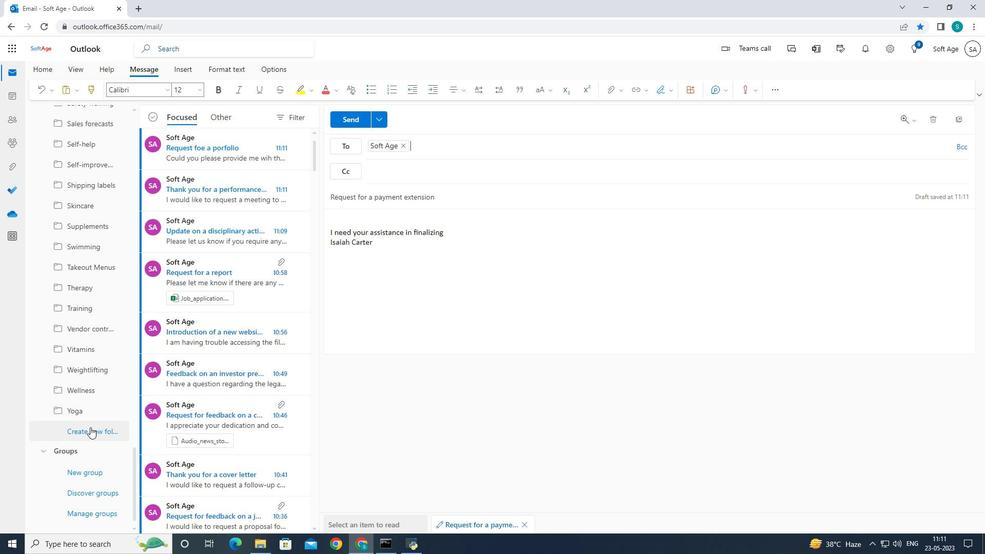 
Action: Mouse moved to (135, 382)
Screenshot: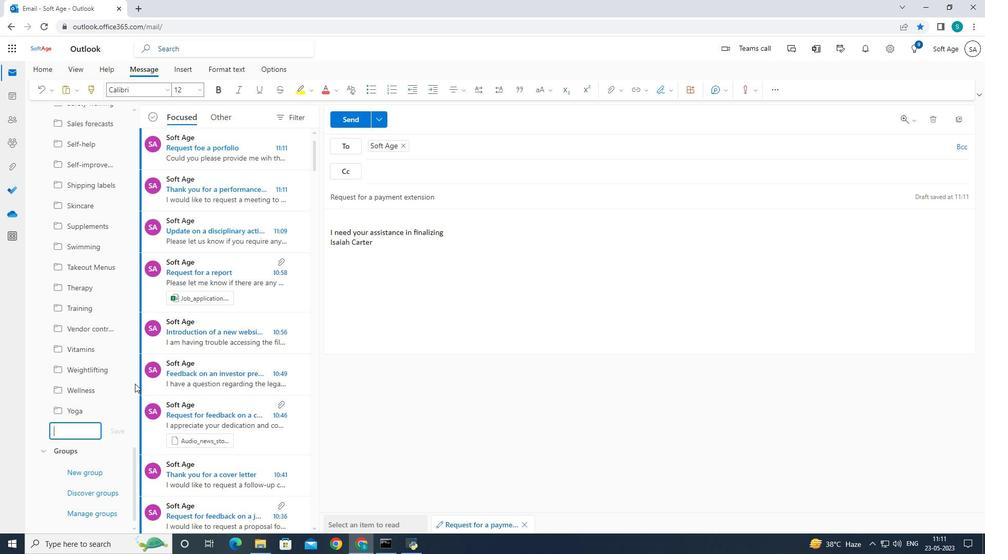 
Action: Key pressed <Key.caps_lock>C<Key.caps_lock>hrista<Key.backspace><Key.backspace>tmas<Key.space>lists
Screenshot: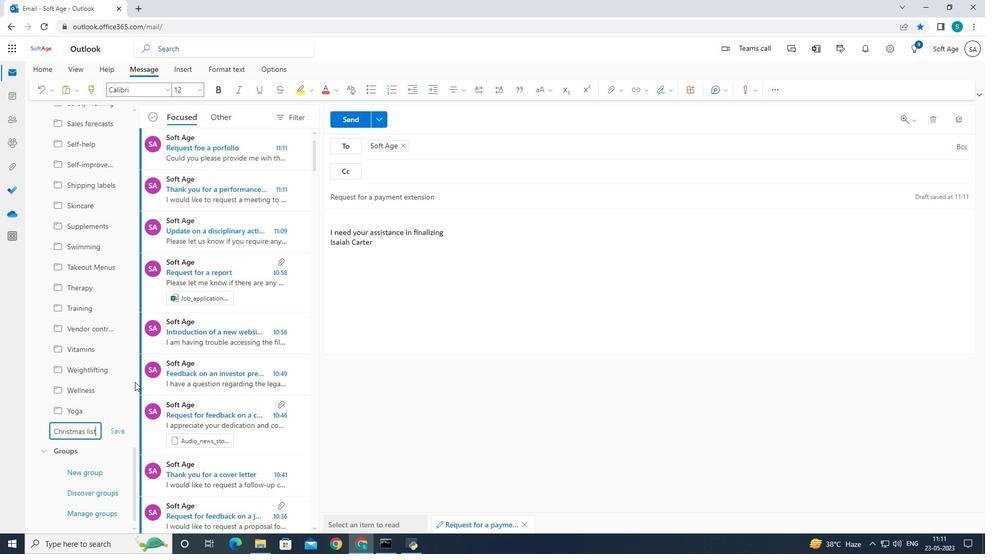 
Action: Mouse moved to (220, 172)
Screenshot: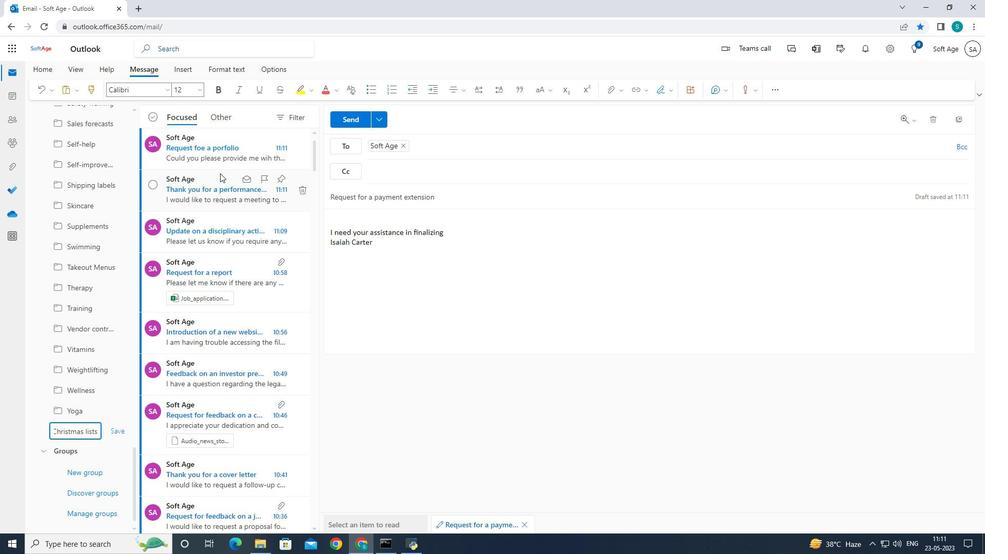 
Action: Key pressed <Key.enter>
Screenshot: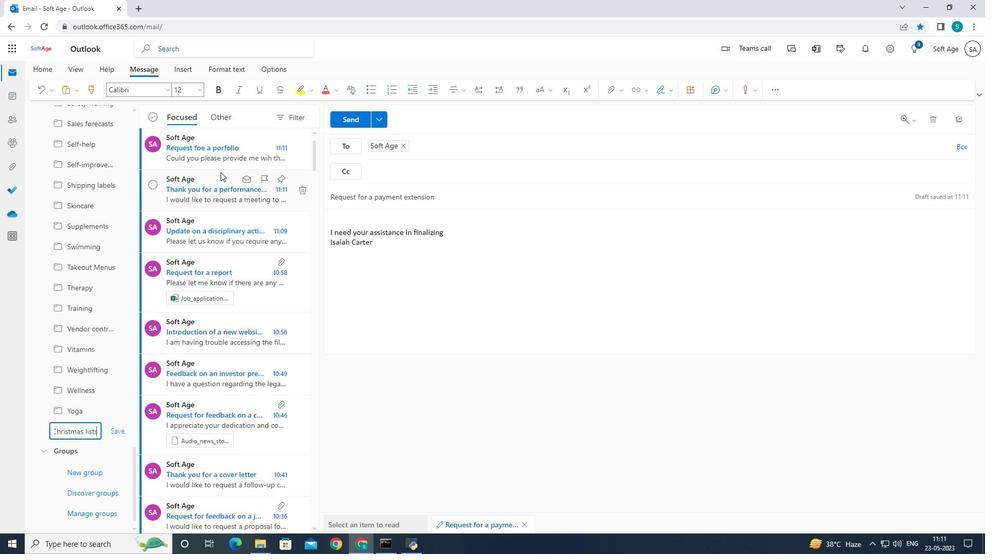 
Action: Mouse moved to (342, 118)
Screenshot: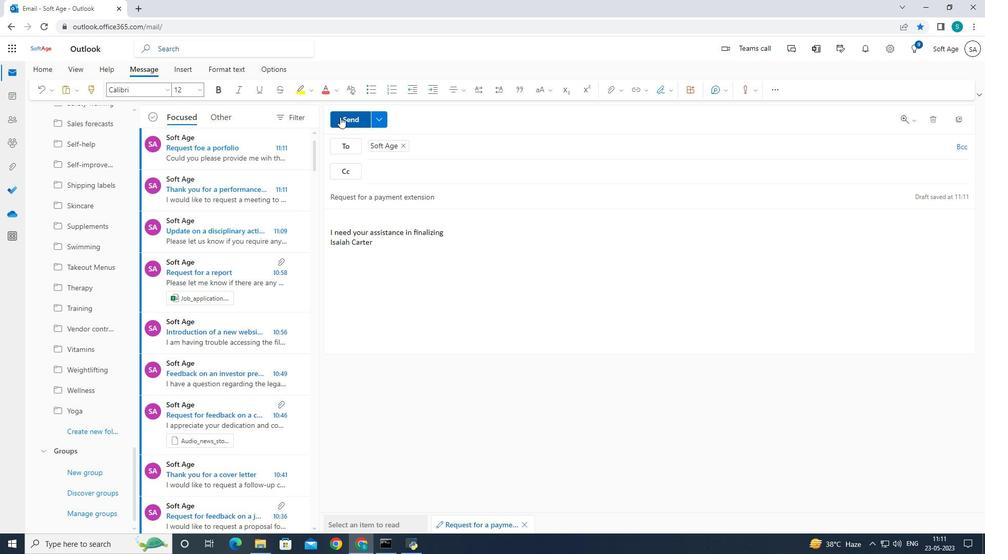 
Action: Mouse pressed left at (342, 118)
Screenshot: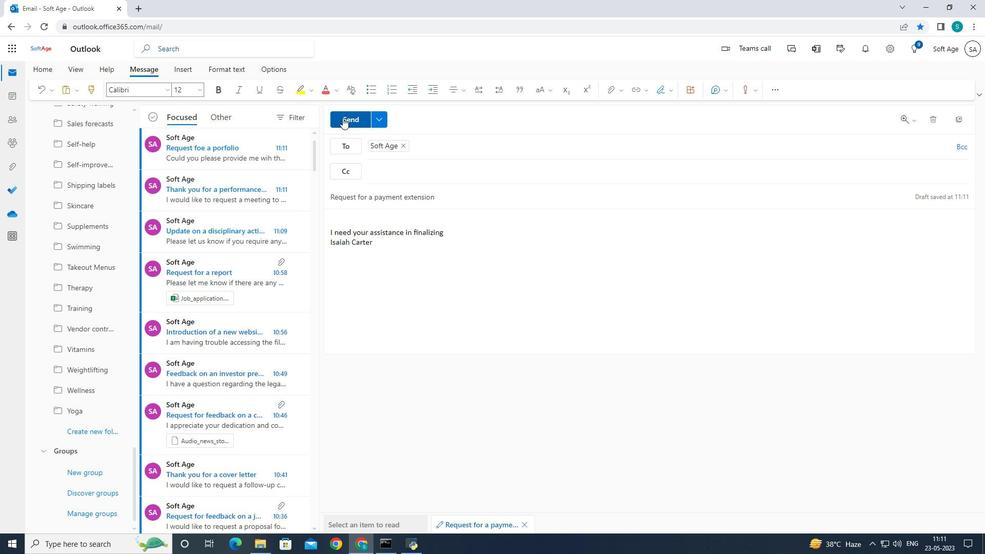 
Action: Mouse moved to (347, 116)
Screenshot: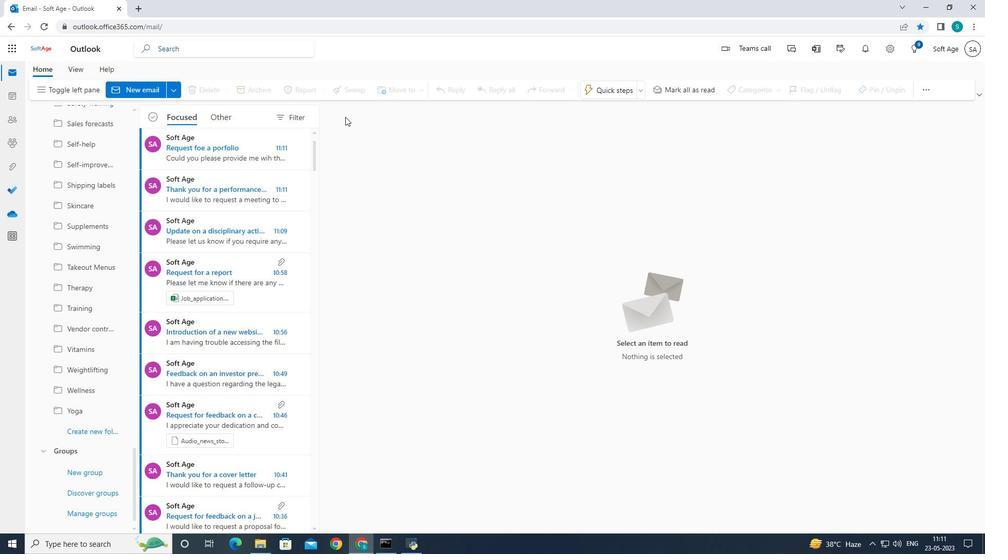 
